 Task: Search one way flight ticket for 3 adults, 3 children in business from Culebra: Benjamin Rivera Noriega Airport to Springfield: Abraham Lincoln Capital Airport on 5-2-2023. Choice of flights is Singapure airlines. Number of bags: 1 checked bag. Price is upto 74000. Outbound departure time preference is 0:00.
Action: Mouse moved to (238, 363)
Screenshot: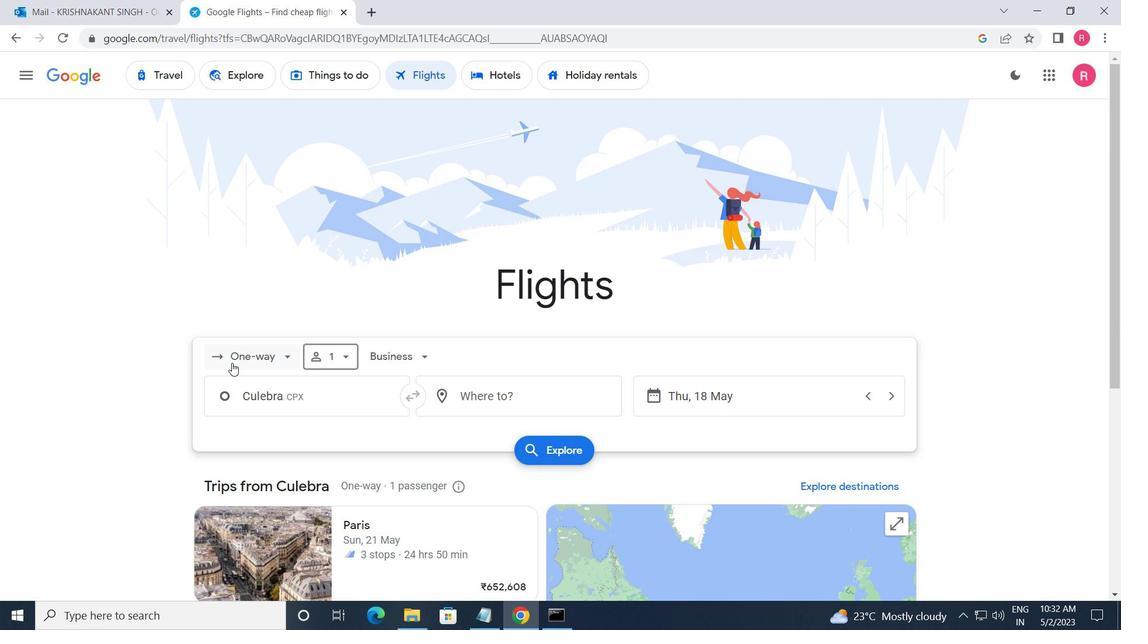 
Action: Mouse pressed left at (238, 363)
Screenshot: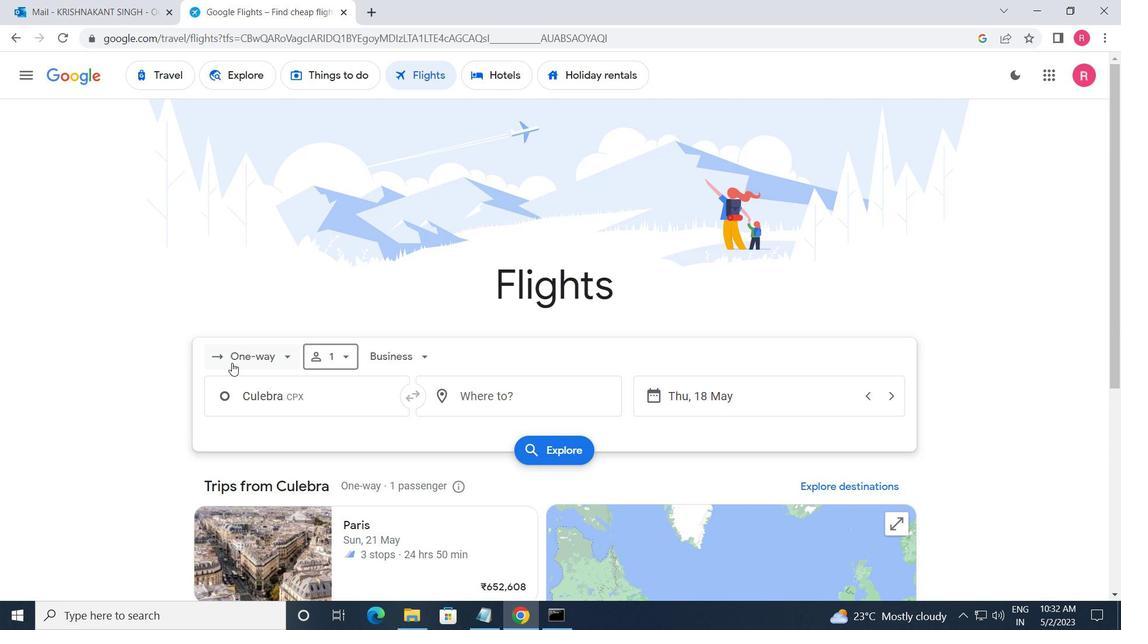 
Action: Mouse moved to (276, 435)
Screenshot: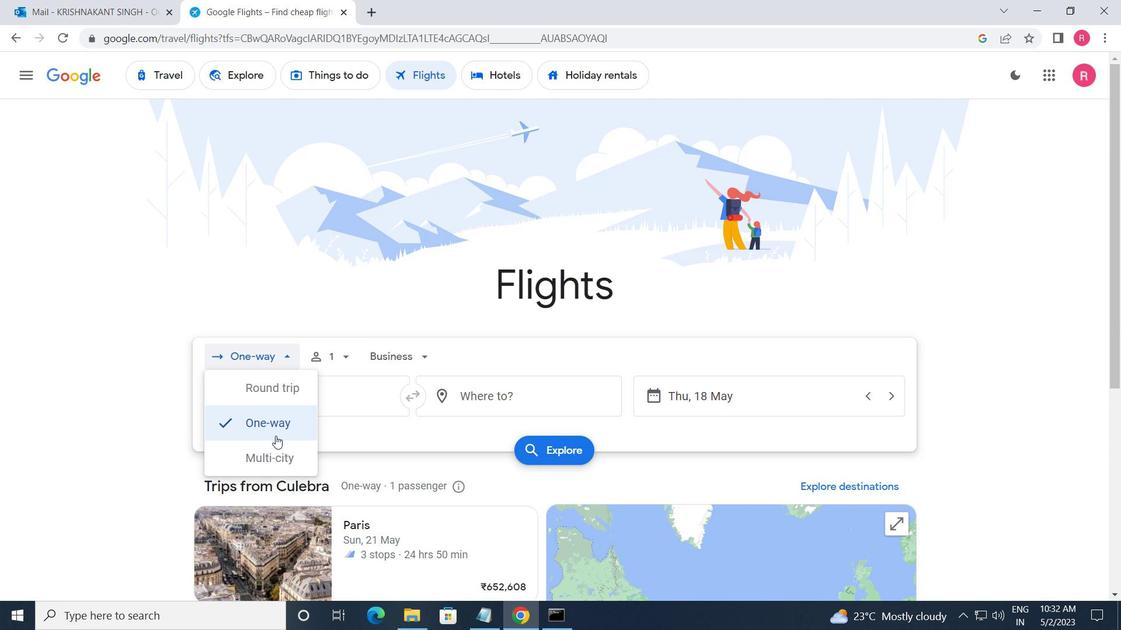 
Action: Mouse pressed left at (276, 435)
Screenshot: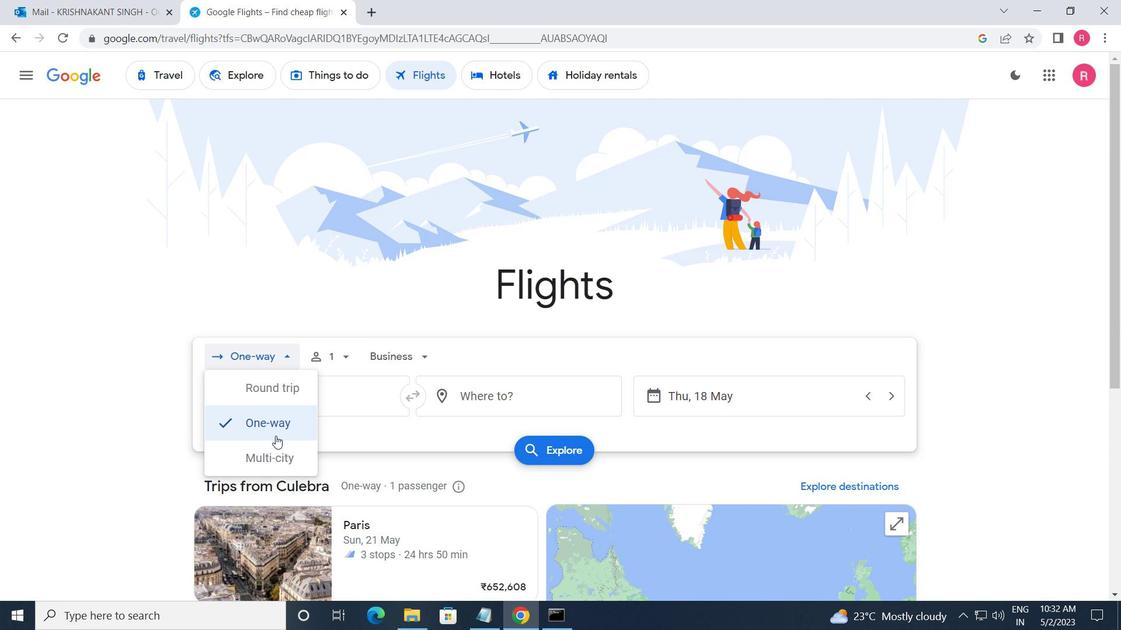 
Action: Mouse moved to (331, 370)
Screenshot: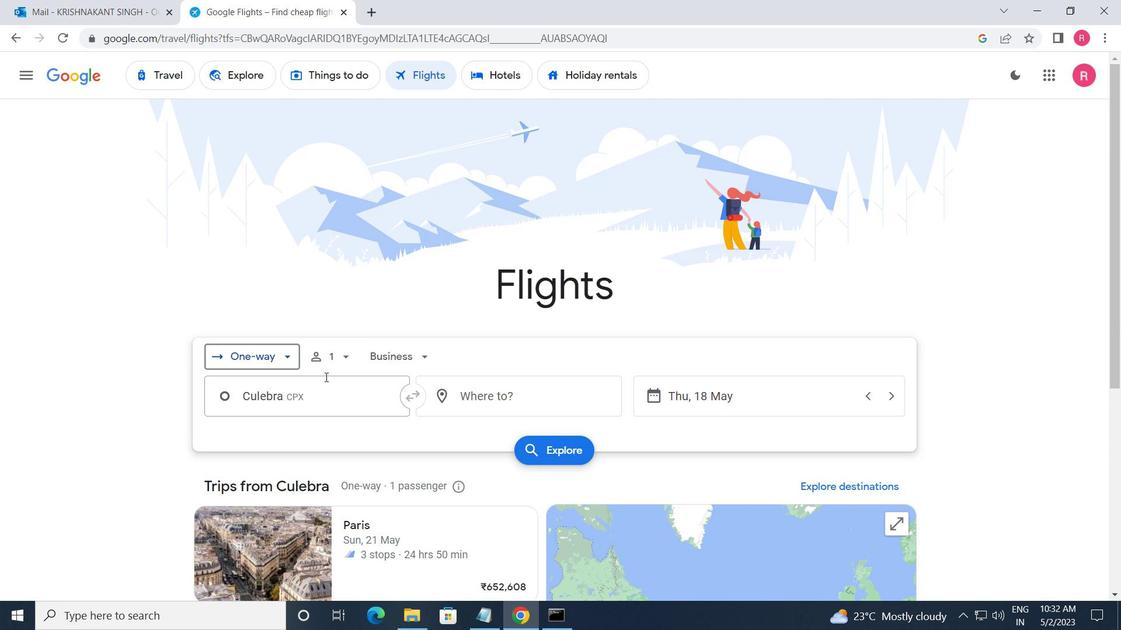 
Action: Mouse pressed left at (331, 370)
Screenshot: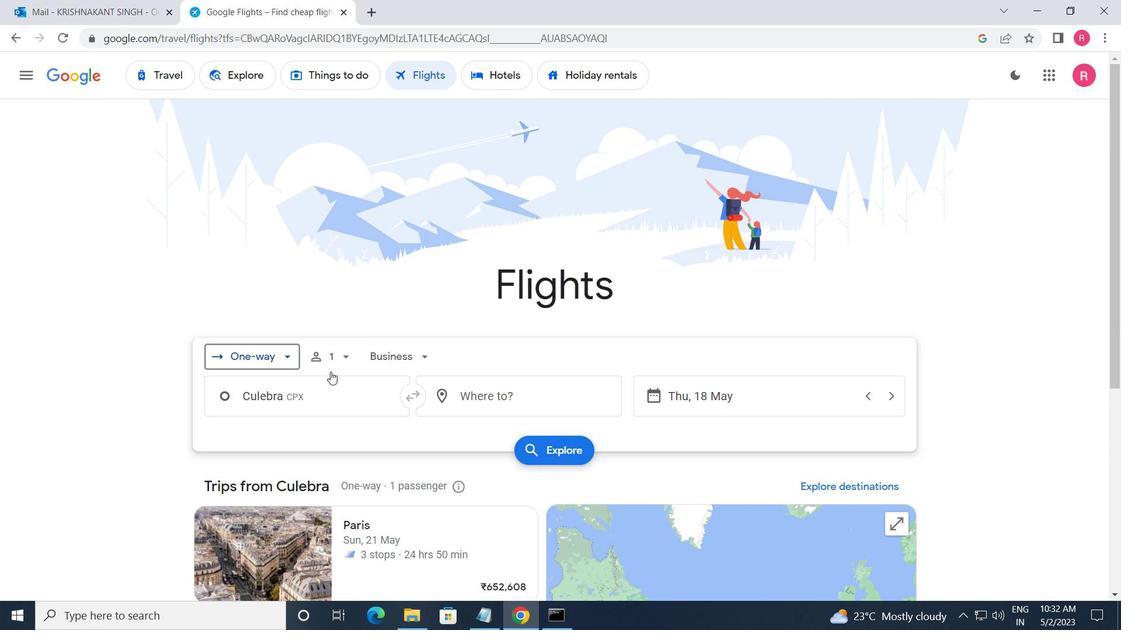 
Action: Mouse moved to (449, 398)
Screenshot: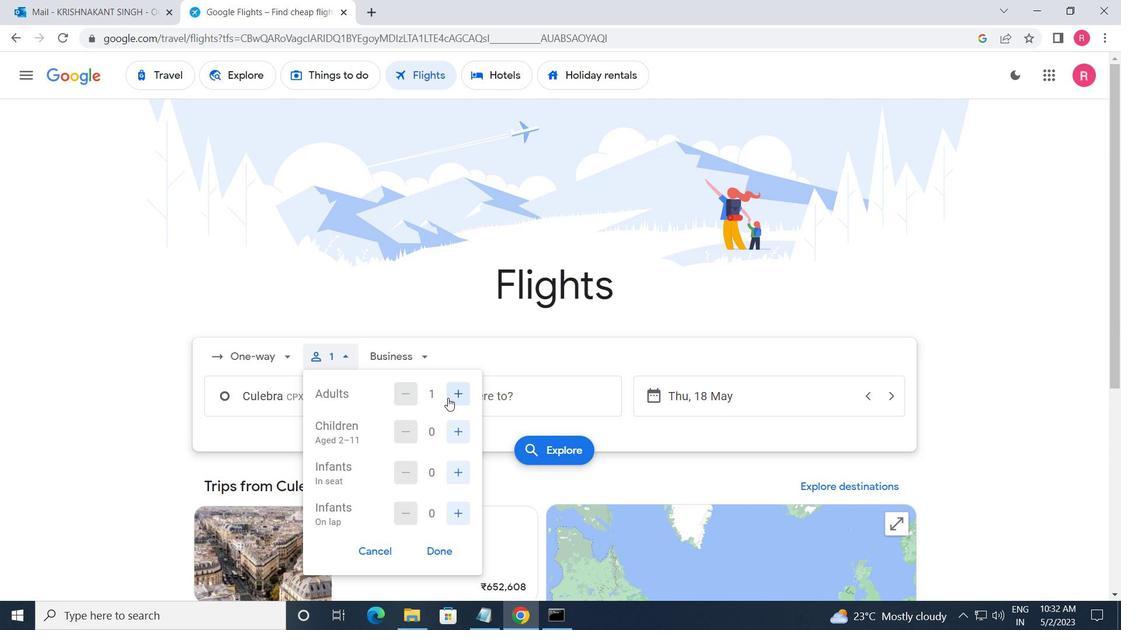 
Action: Mouse pressed left at (449, 398)
Screenshot: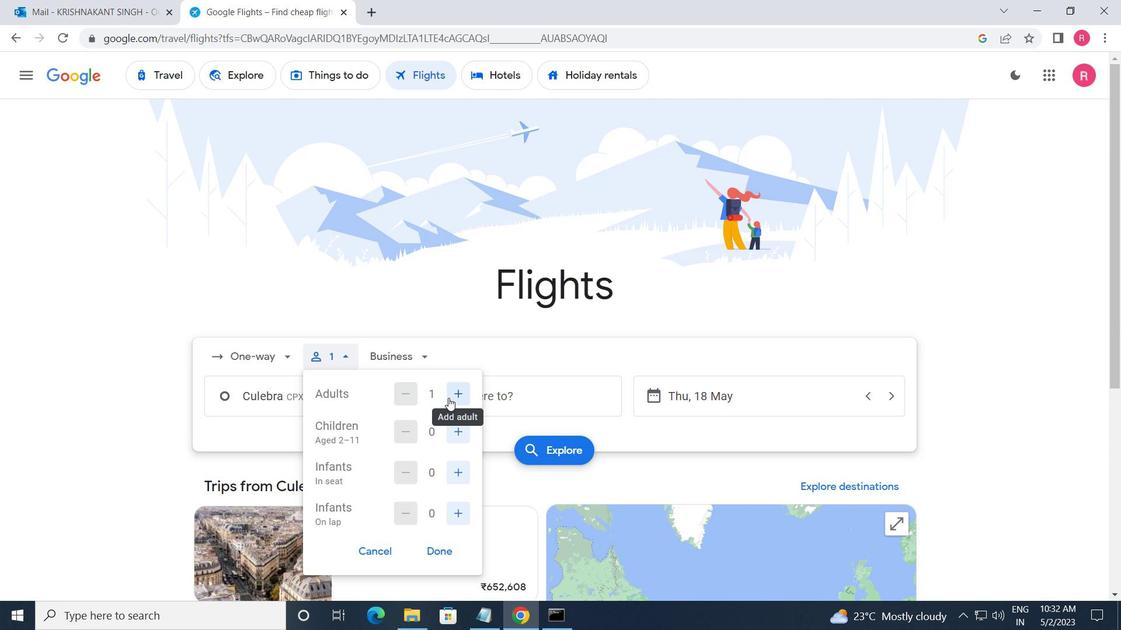 
Action: Mouse pressed left at (449, 398)
Screenshot: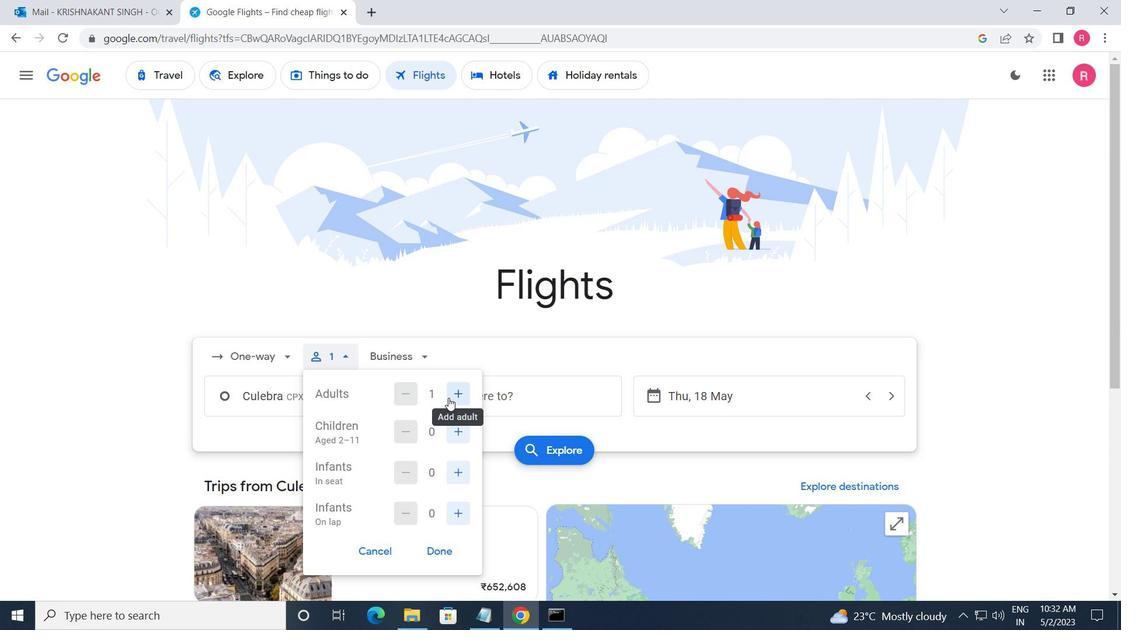 
Action: Mouse pressed left at (449, 398)
Screenshot: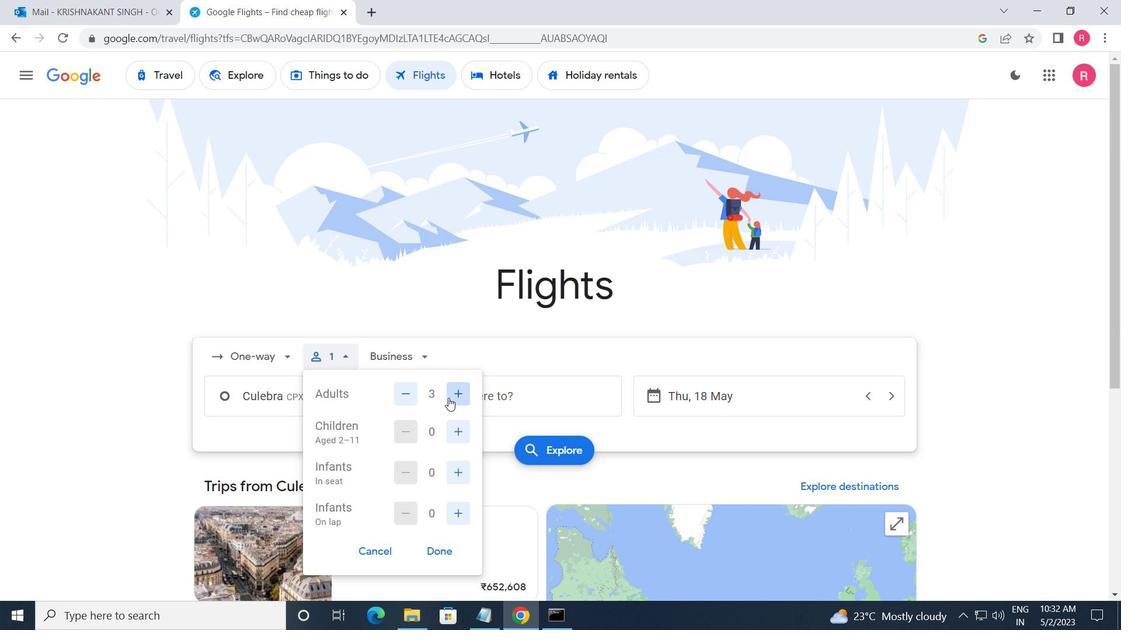 
Action: Mouse moved to (398, 390)
Screenshot: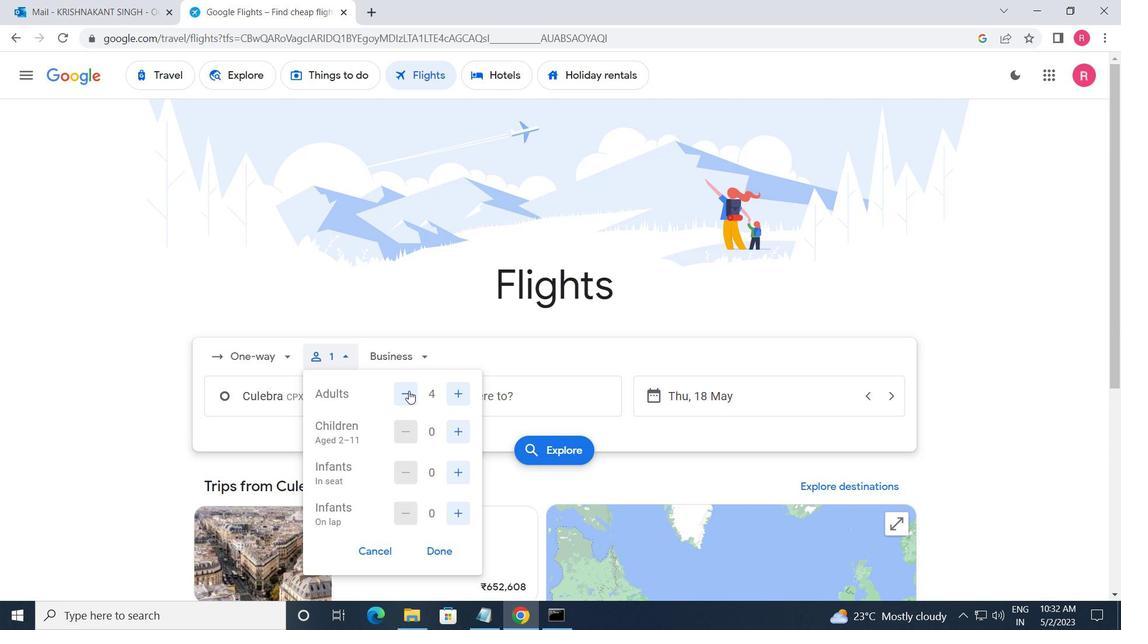 
Action: Mouse pressed left at (398, 390)
Screenshot: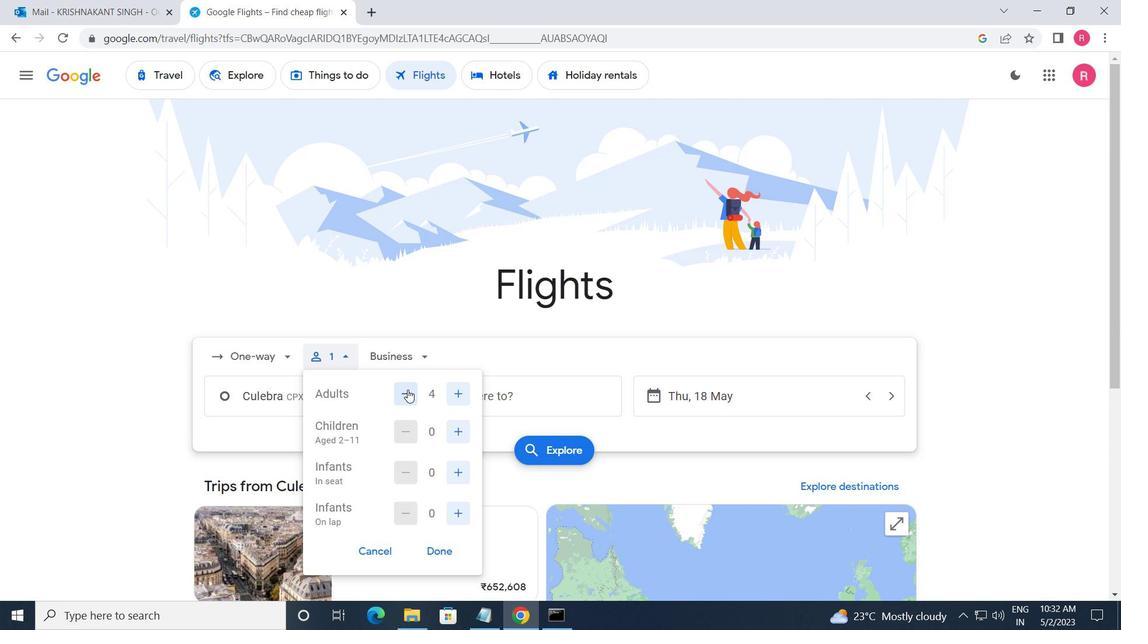 
Action: Mouse moved to (458, 437)
Screenshot: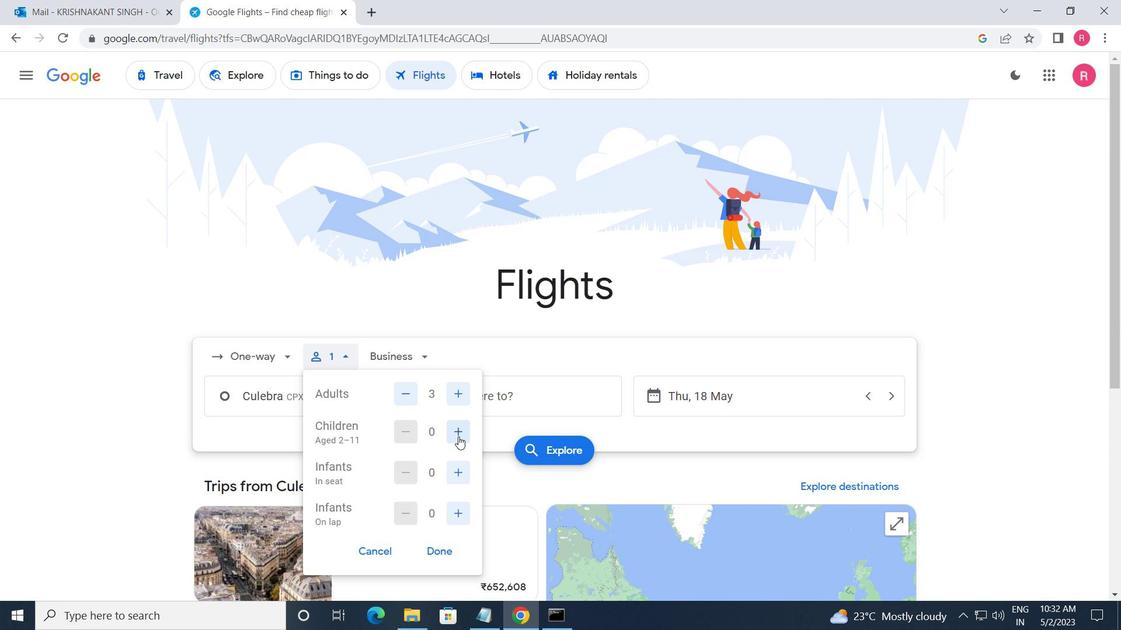 
Action: Mouse pressed left at (458, 437)
Screenshot: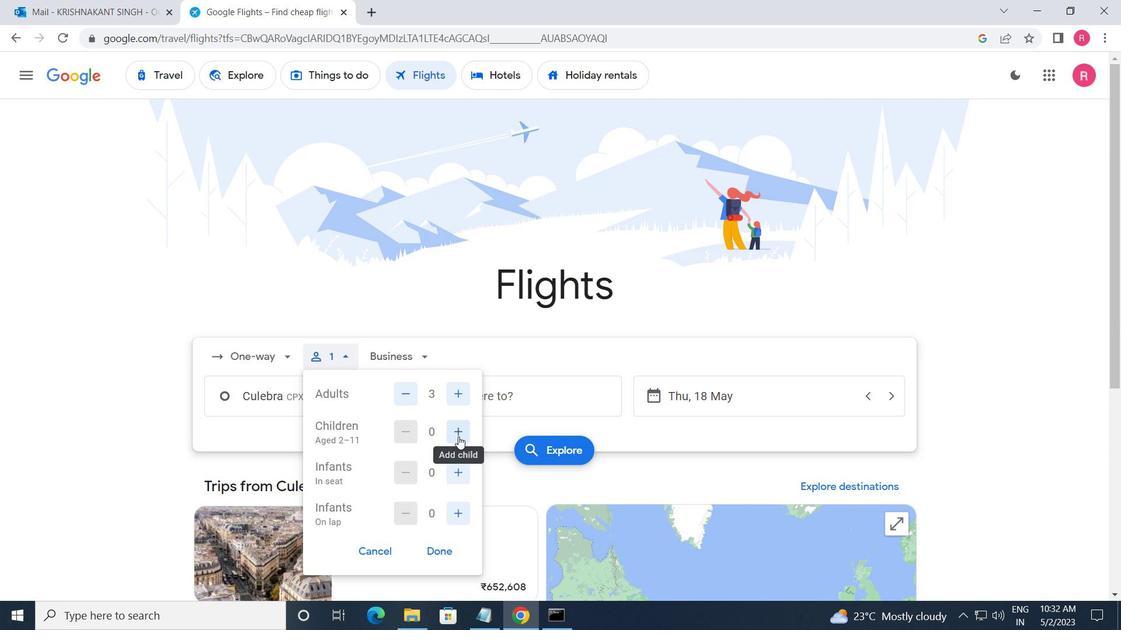 
Action: Mouse pressed left at (458, 437)
Screenshot: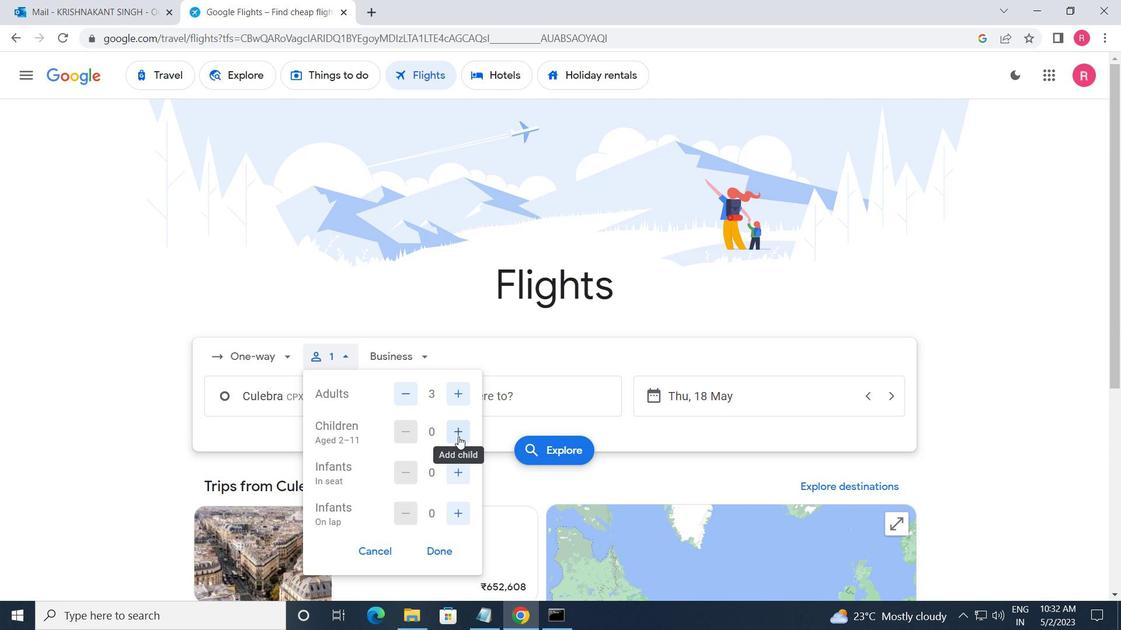 
Action: Mouse moved to (459, 437)
Screenshot: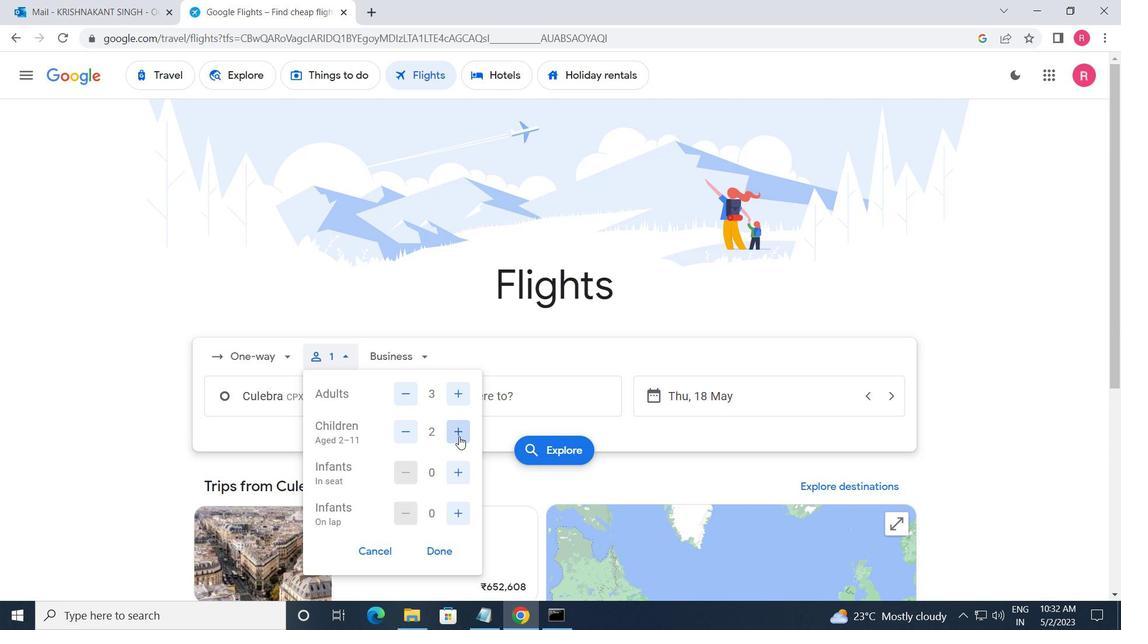 
Action: Mouse pressed left at (459, 437)
Screenshot: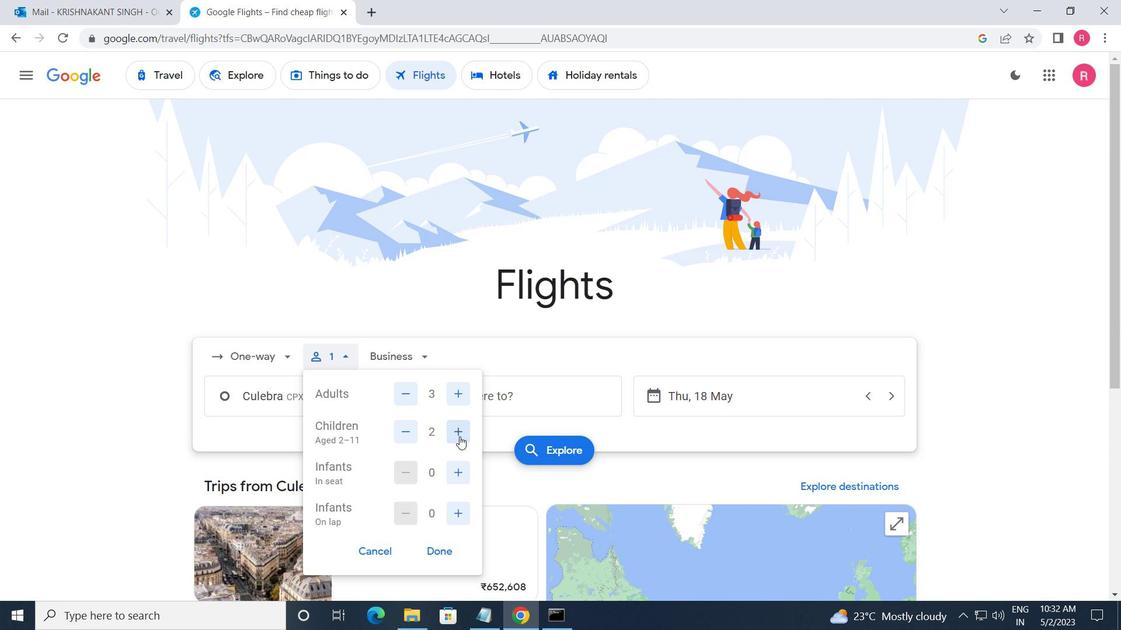 
Action: Mouse moved to (458, 547)
Screenshot: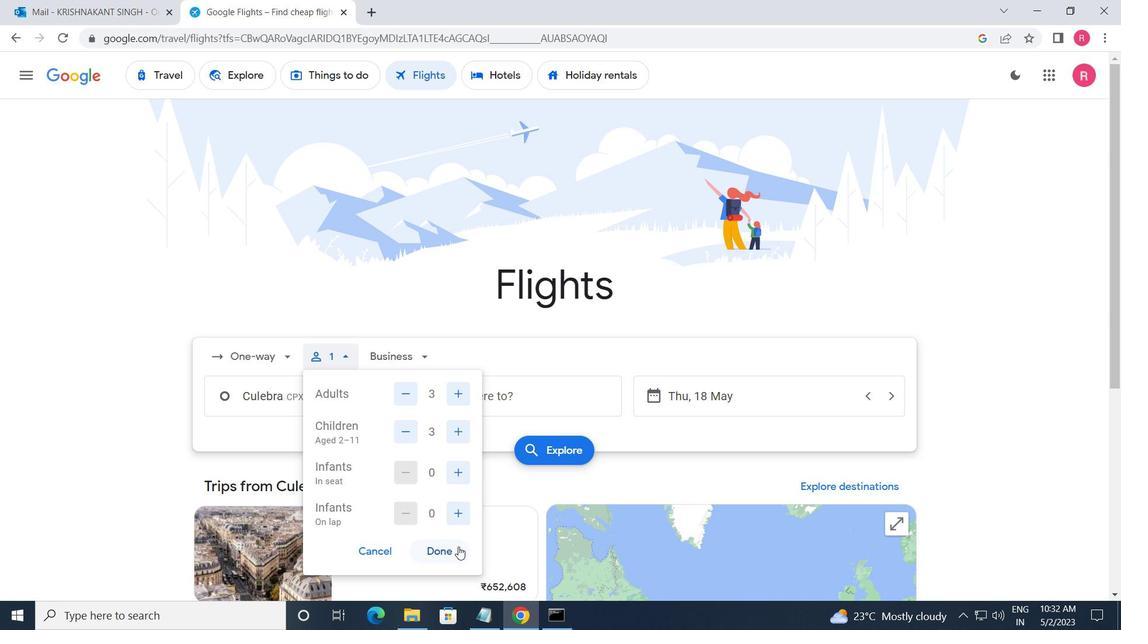 
Action: Mouse pressed left at (458, 547)
Screenshot: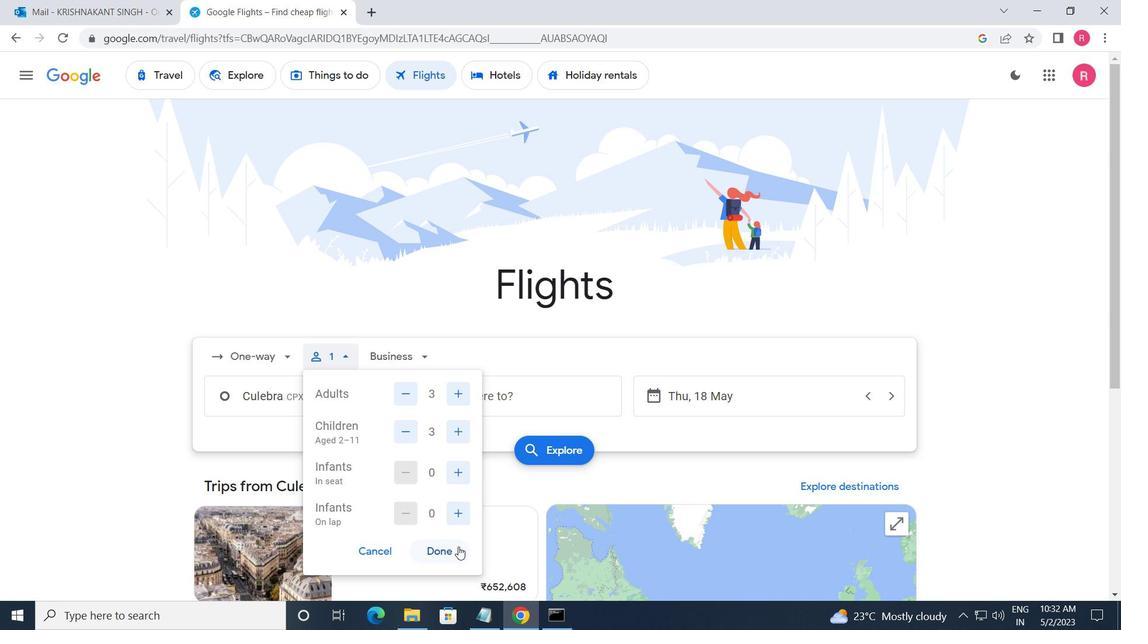 
Action: Mouse moved to (405, 361)
Screenshot: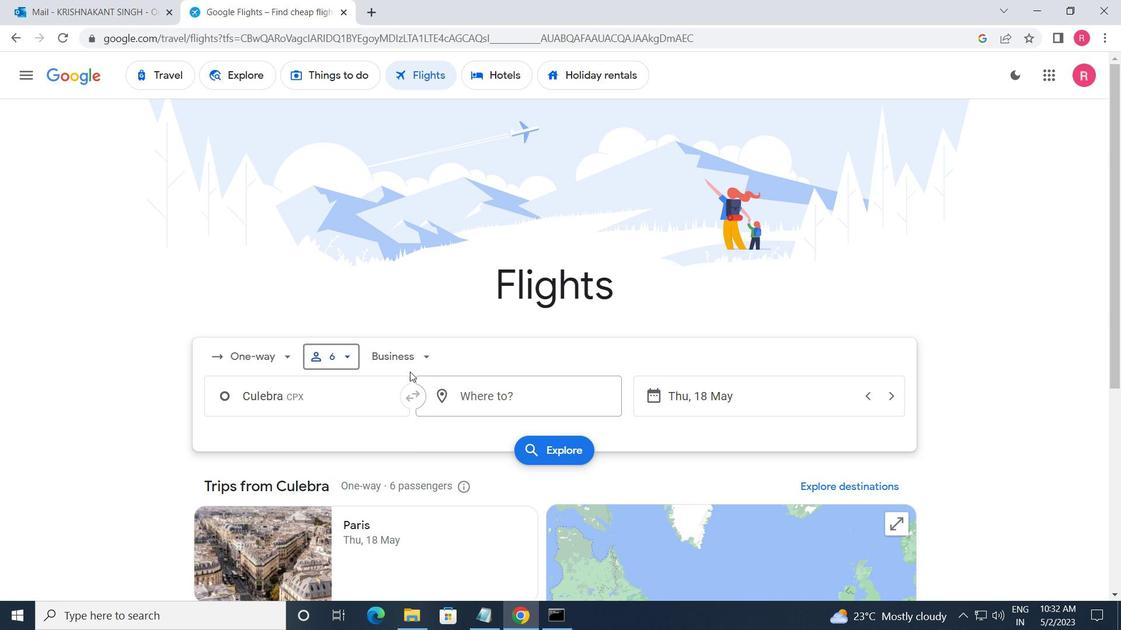 
Action: Mouse pressed left at (405, 361)
Screenshot: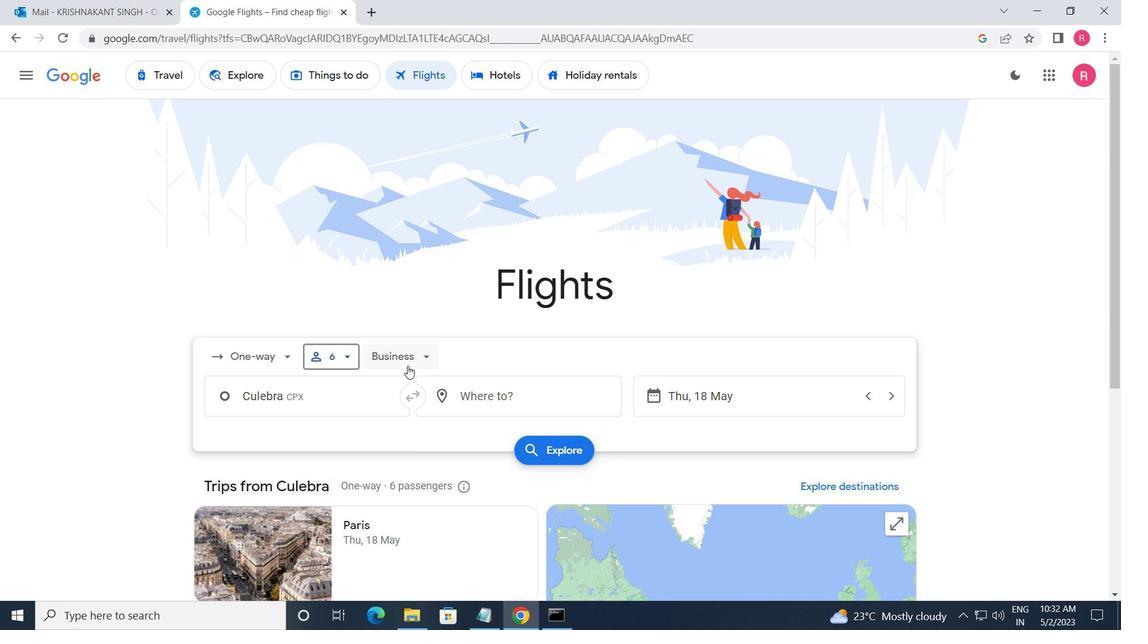 
Action: Mouse moved to (421, 454)
Screenshot: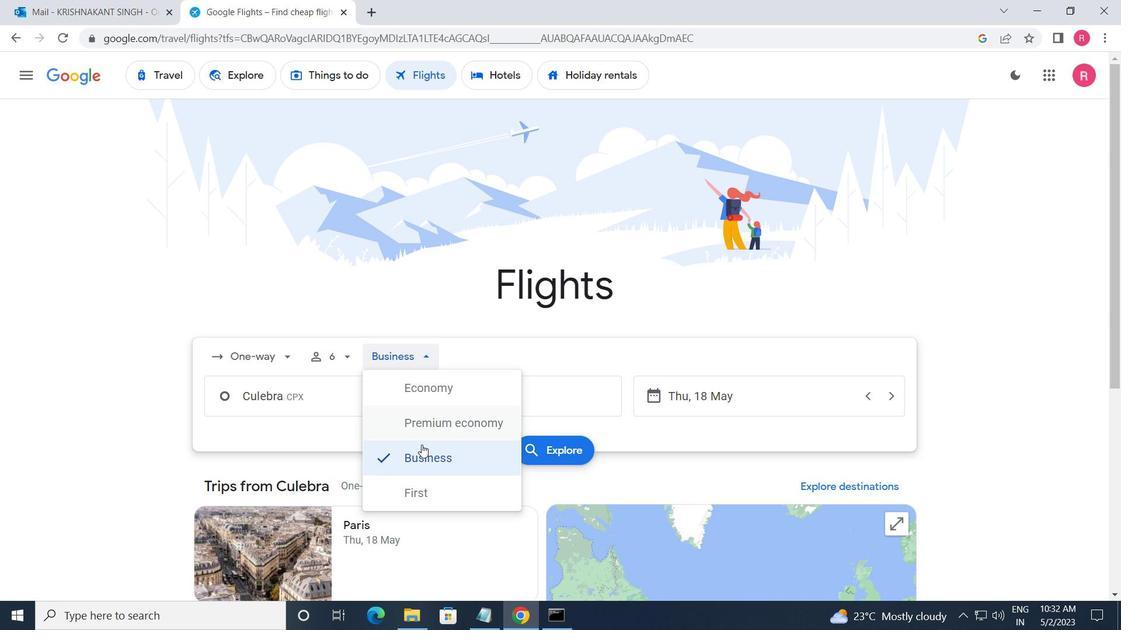 
Action: Mouse pressed left at (421, 454)
Screenshot: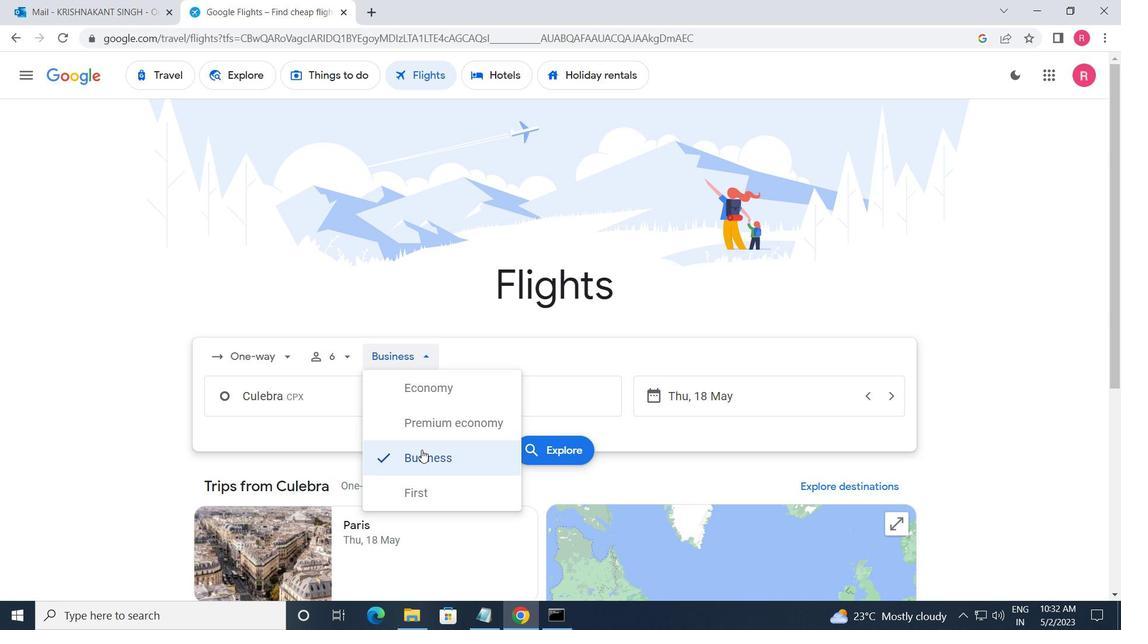 
Action: Mouse moved to (346, 414)
Screenshot: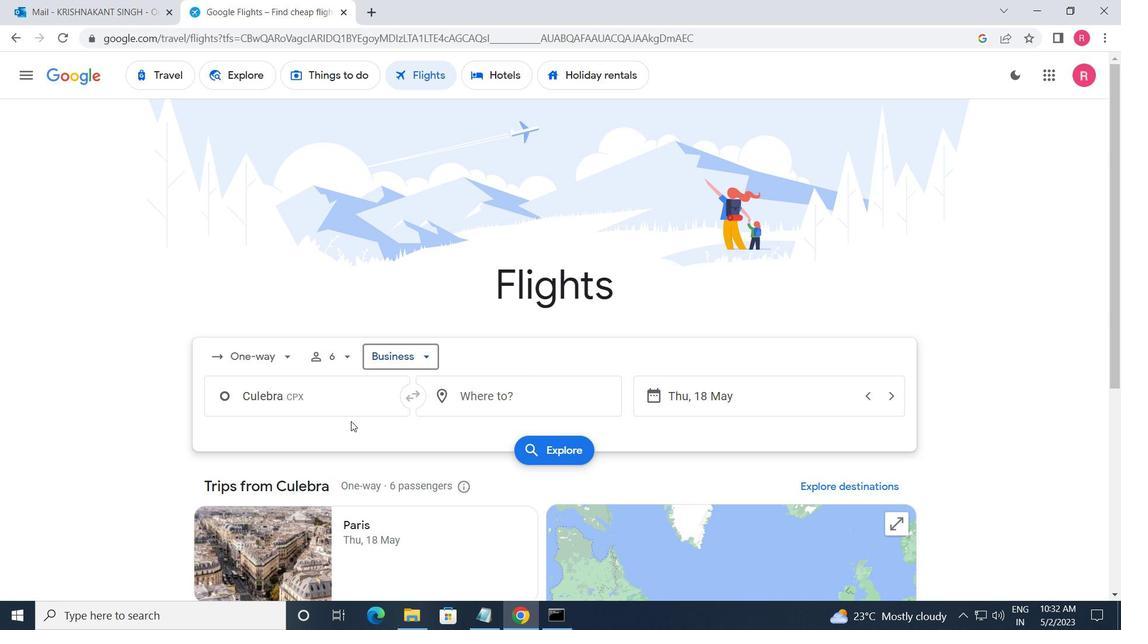
Action: Mouse pressed left at (346, 414)
Screenshot: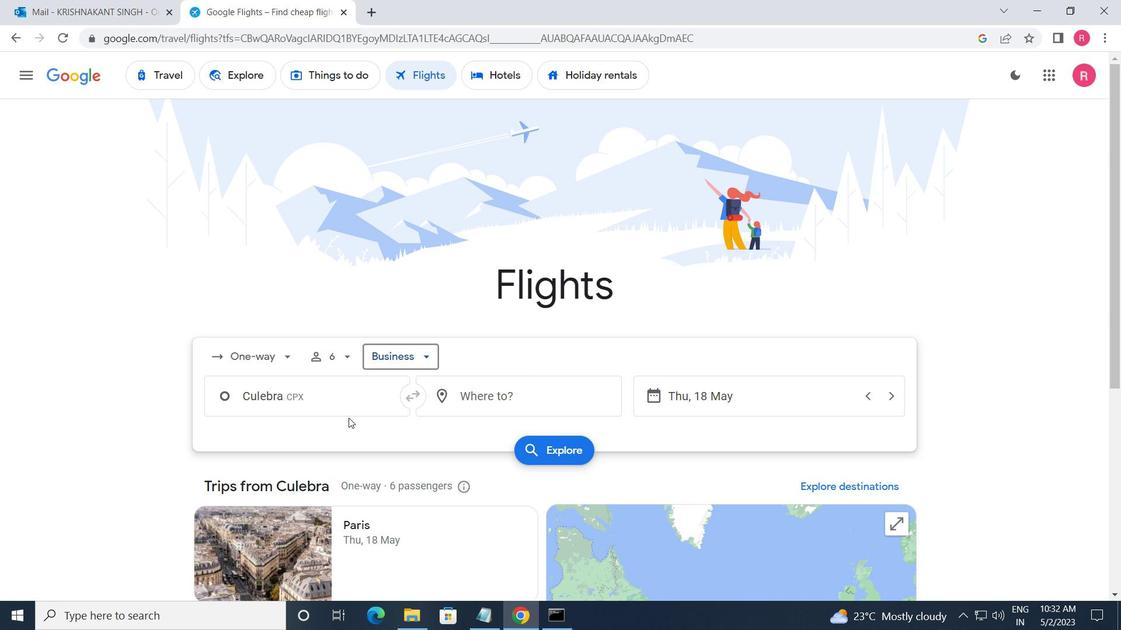 
Action: Mouse moved to (93, 245)
Screenshot: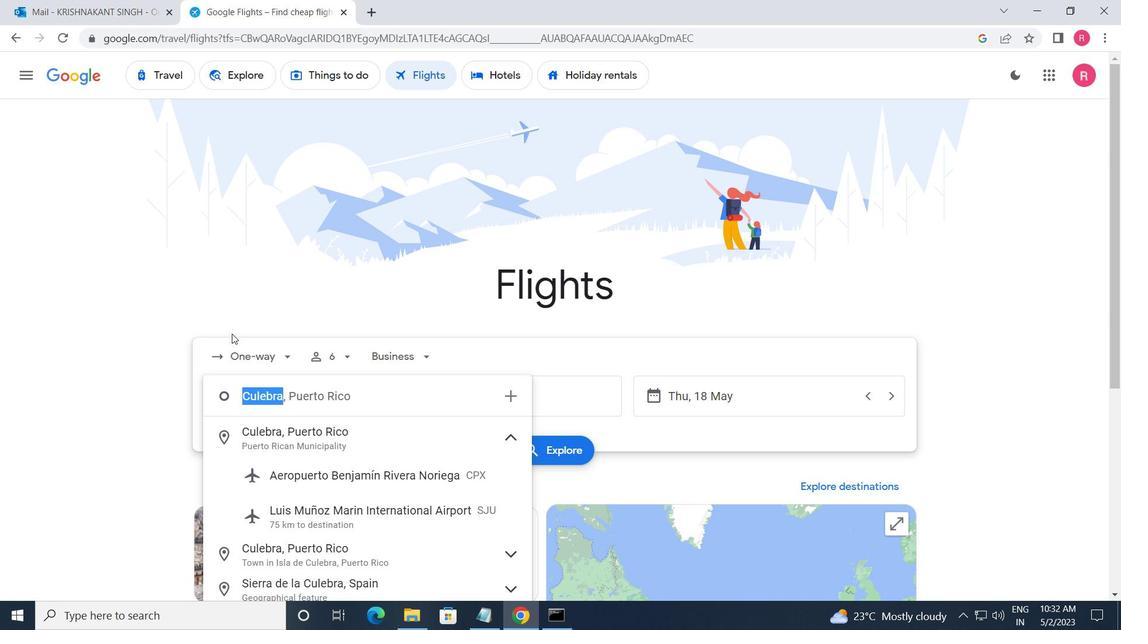 
Action: Key pressed <Key.shift>BENJAMIN<Key.space><Key.shift_r><Key.shift_r><Key.shift_r><Key.shift_r><Key.shift_r><Key.shift_r><Key.shift_r><Key.shift_r>N
Screenshot: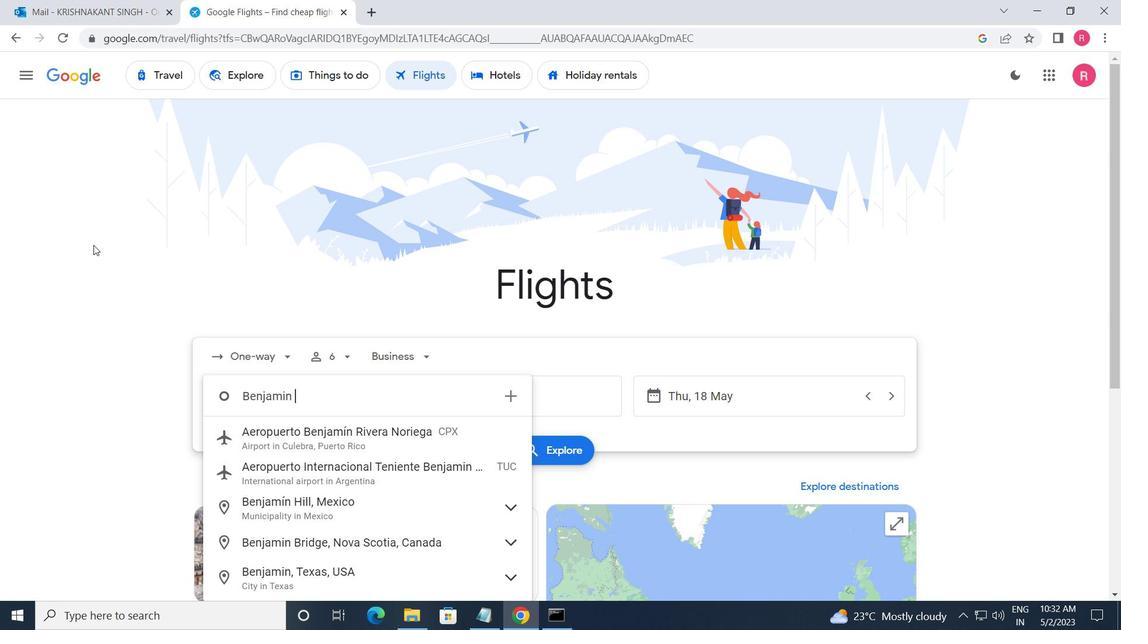 
Action: Mouse moved to (322, 442)
Screenshot: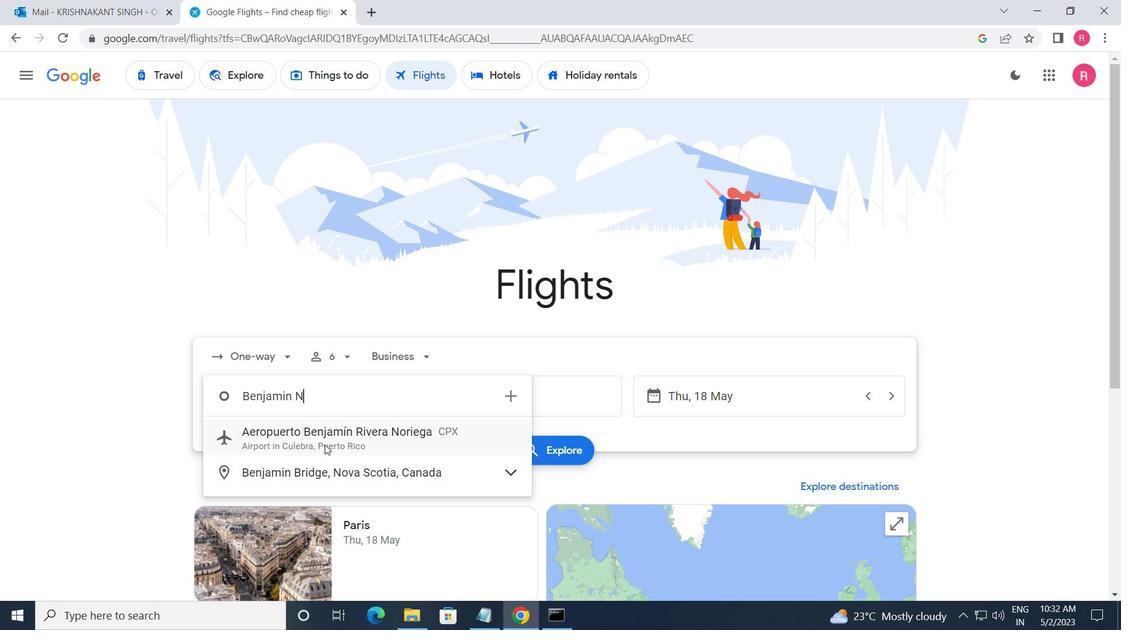 
Action: Mouse pressed left at (322, 442)
Screenshot: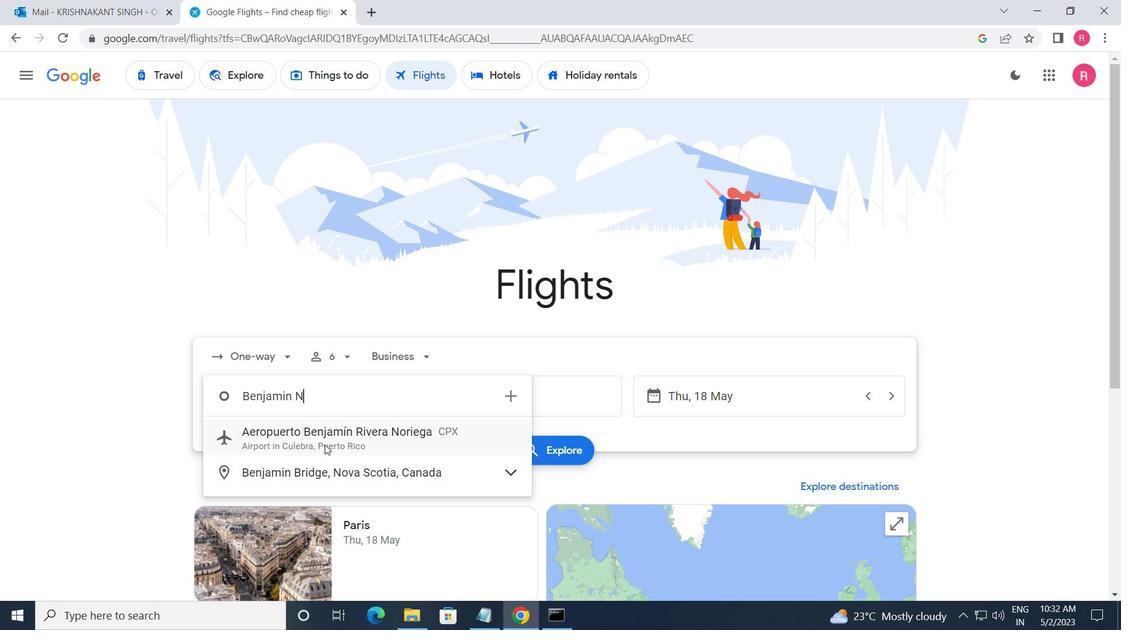 
Action: Mouse moved to (521, 398)
Screenshot: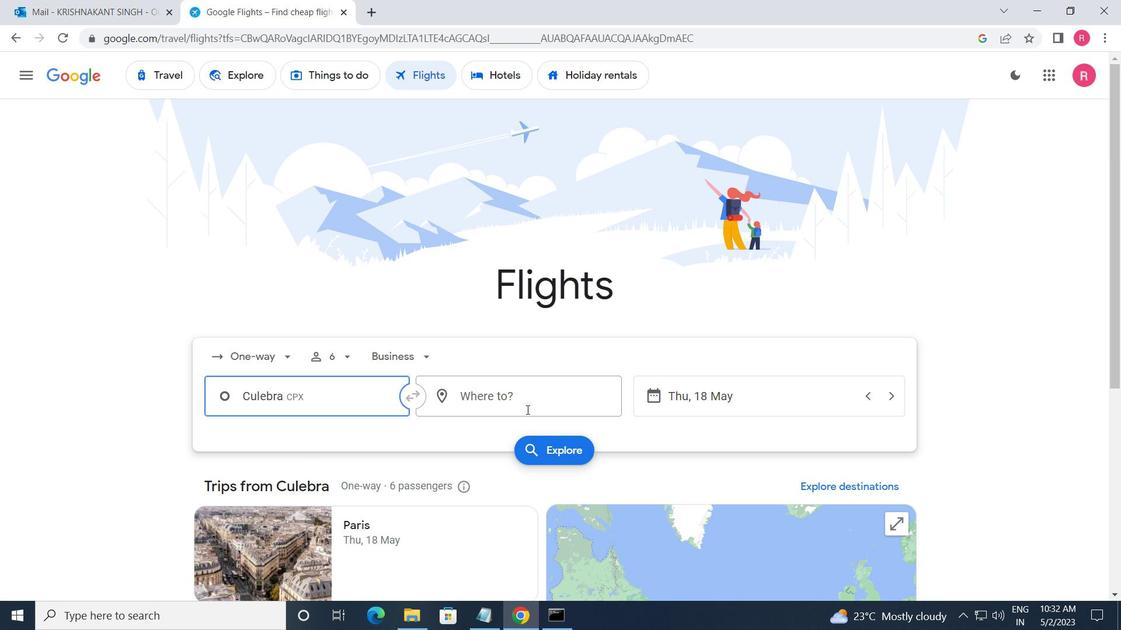 
Action: Mouse pressed left at (521, 398)
Screenshot: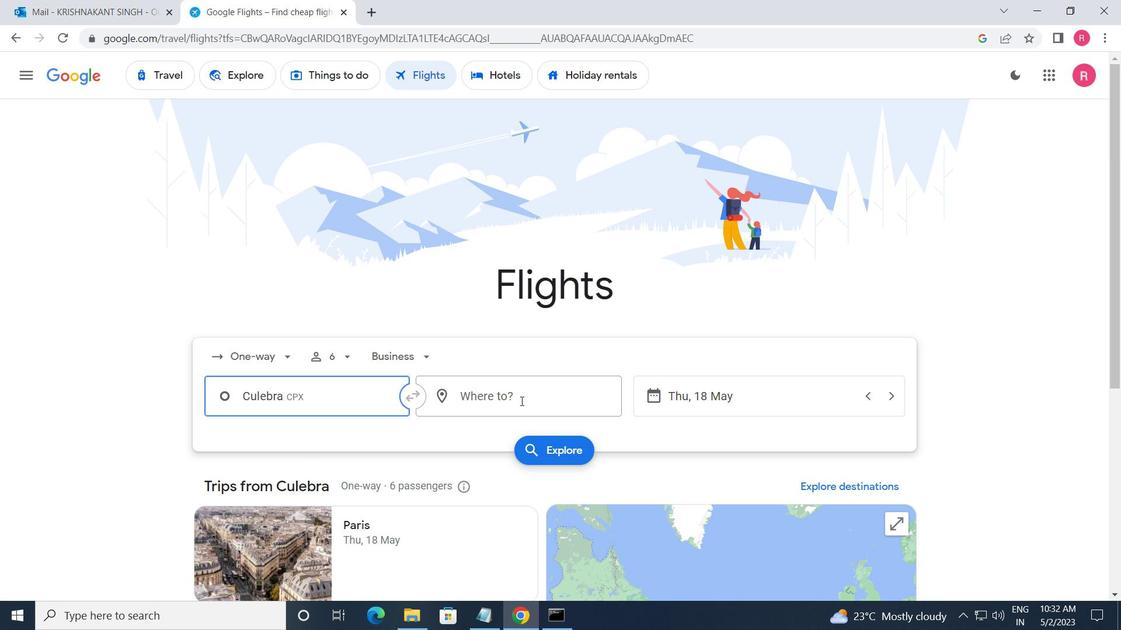 
Action: Mouse moved to (564, 466)
Screenshot: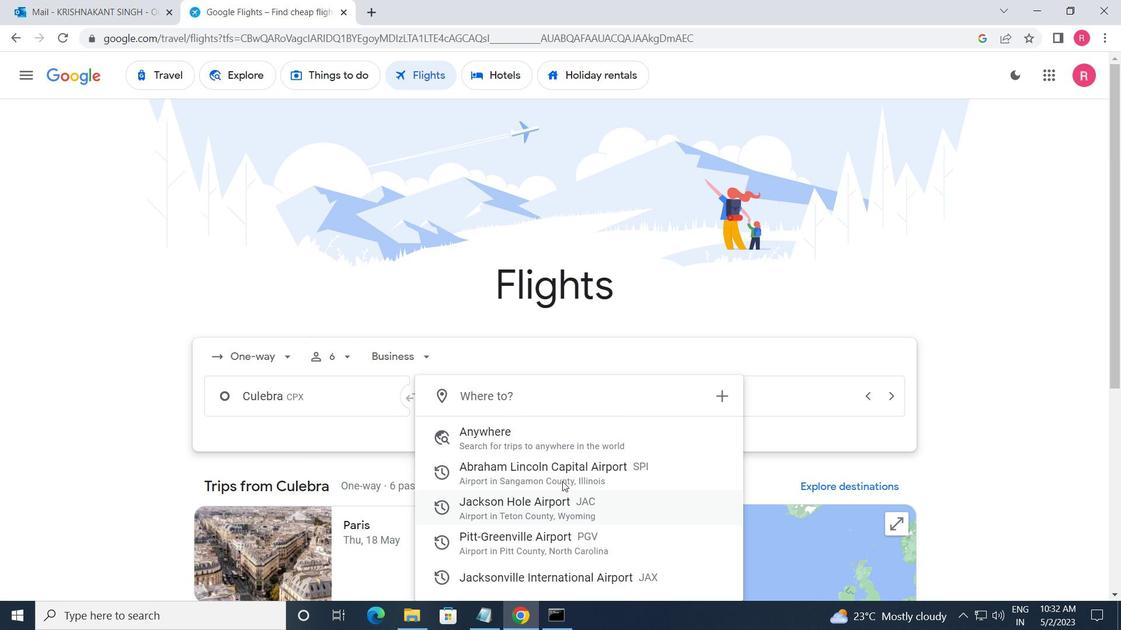 
Action: Mouse pressed left at (564, 466)
Screenshot: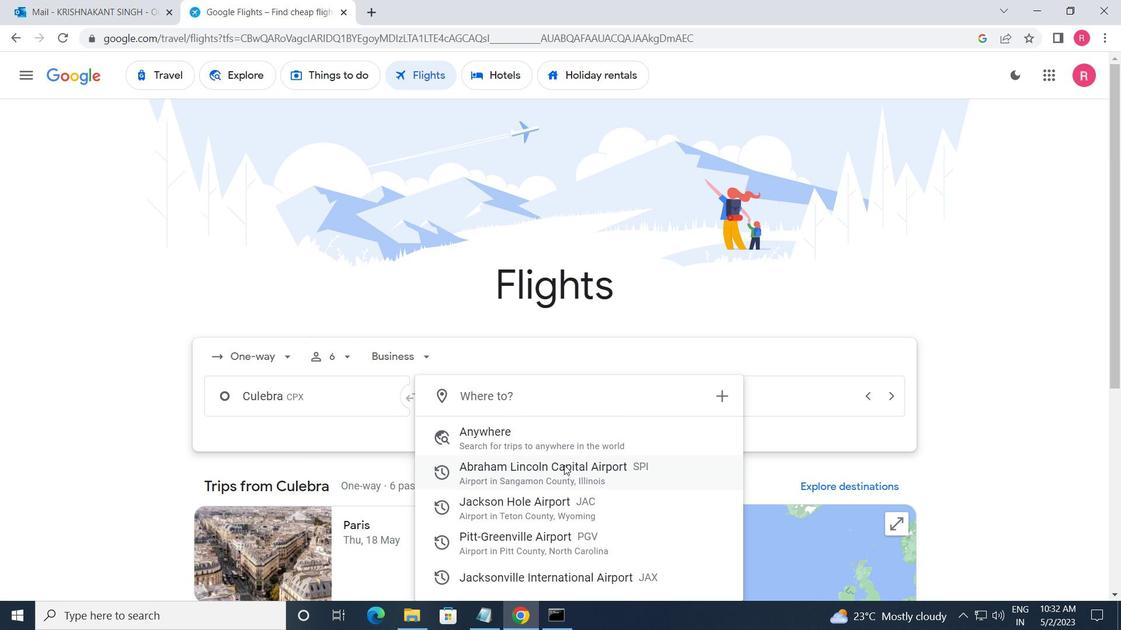 
Action: Mouse moved to (738, 397)
Screenshot: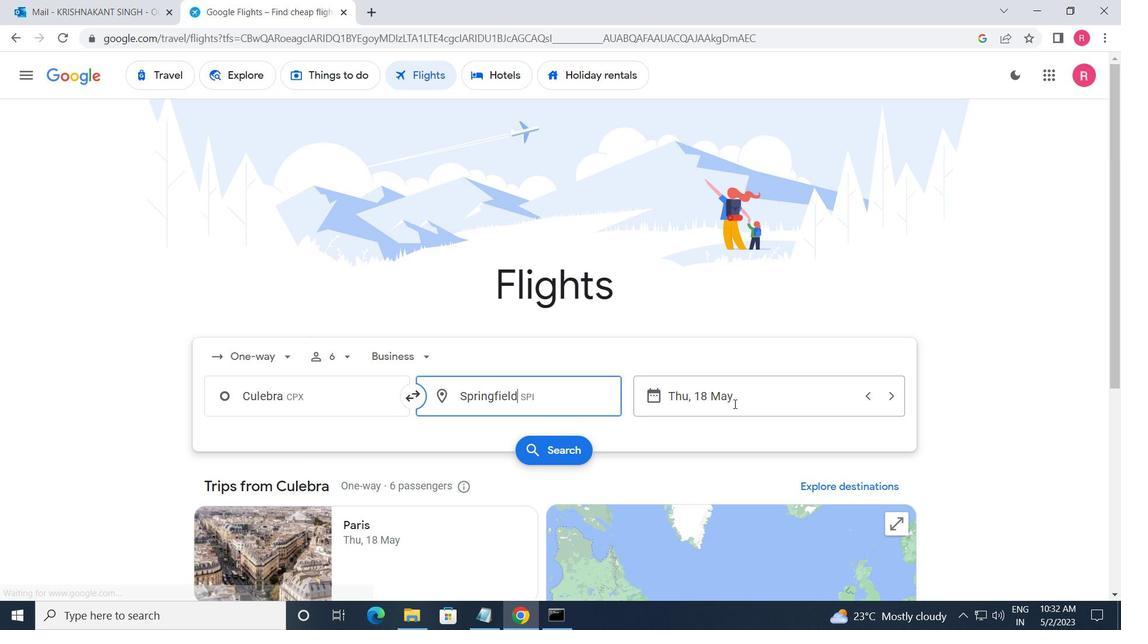 
Action: Mouse pressed left at (738, 397)
Screenshot: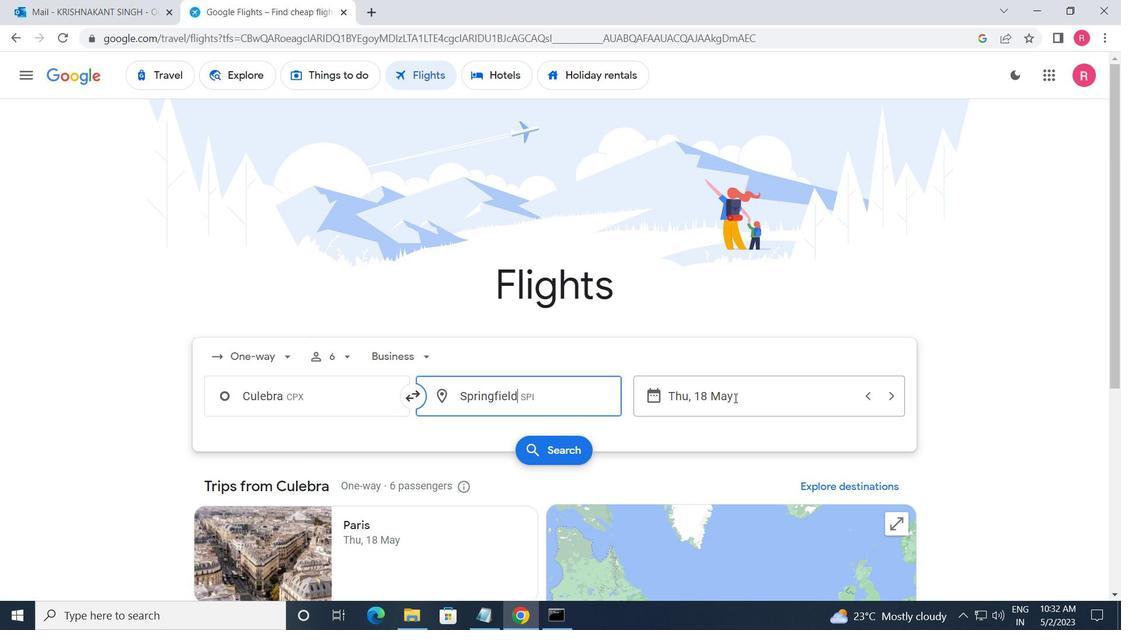 
Action: Mouse moved to (454, 331)
Screenshot: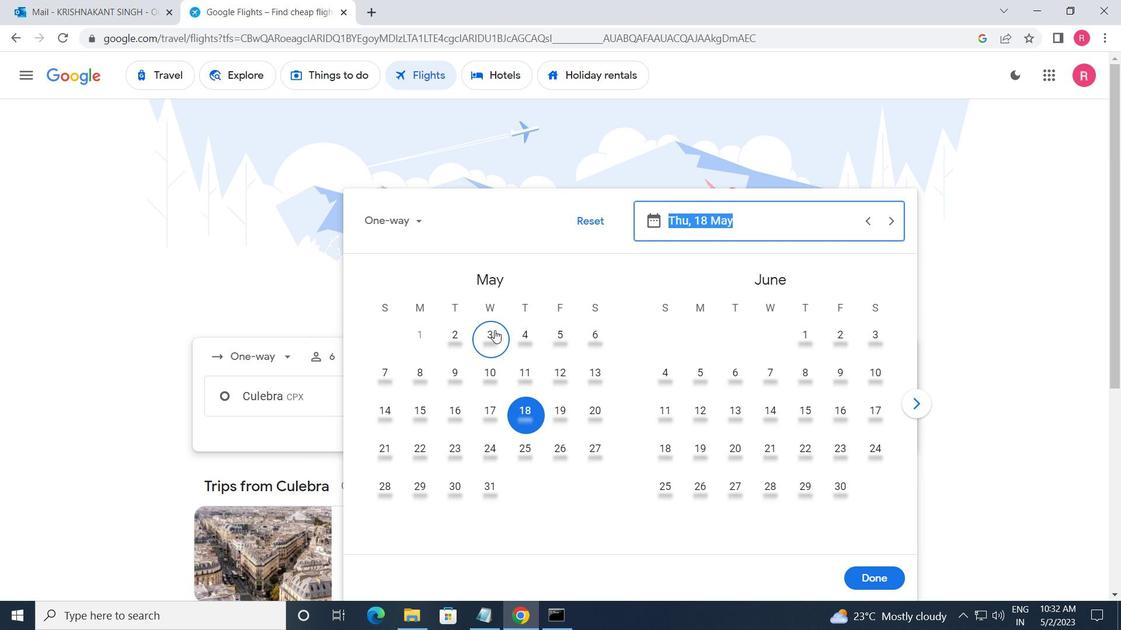 
Action: Mouse pressed left at (454, 331)
Screenshot: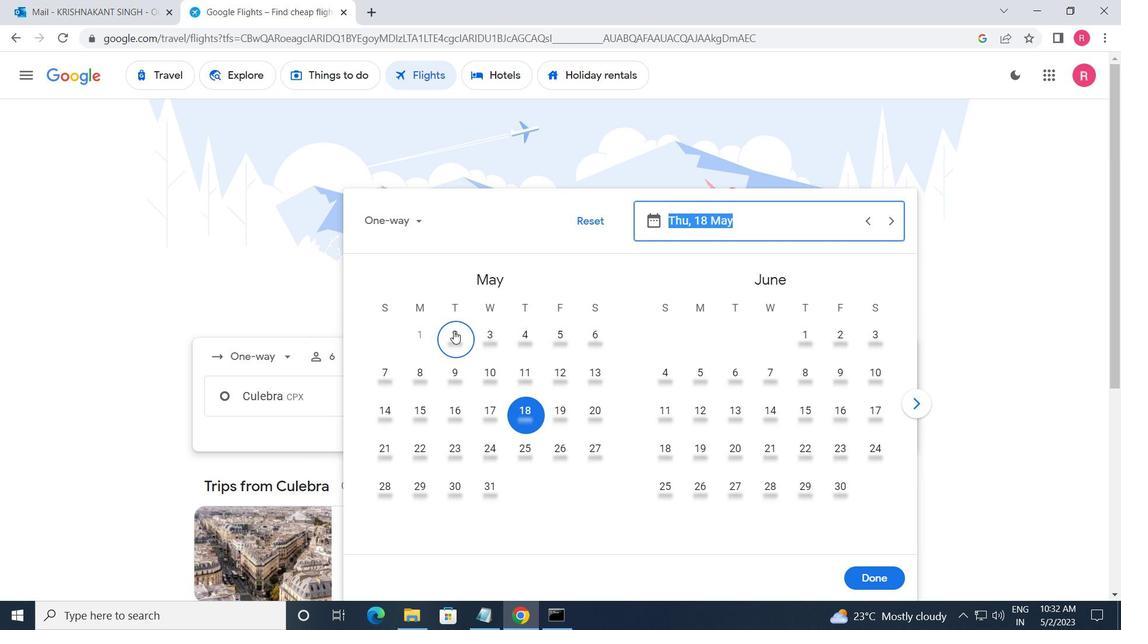 
Action: Mouse moved to (864, 574)
Screenshot: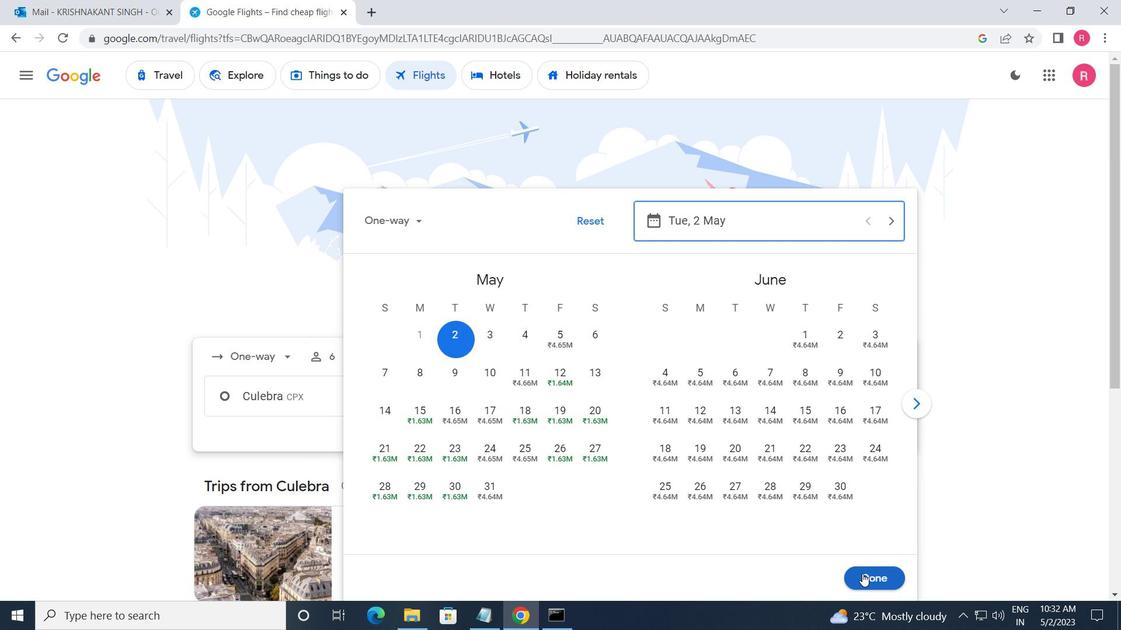 
Action: Mouse pressed left at (864, 574)
Screenshot: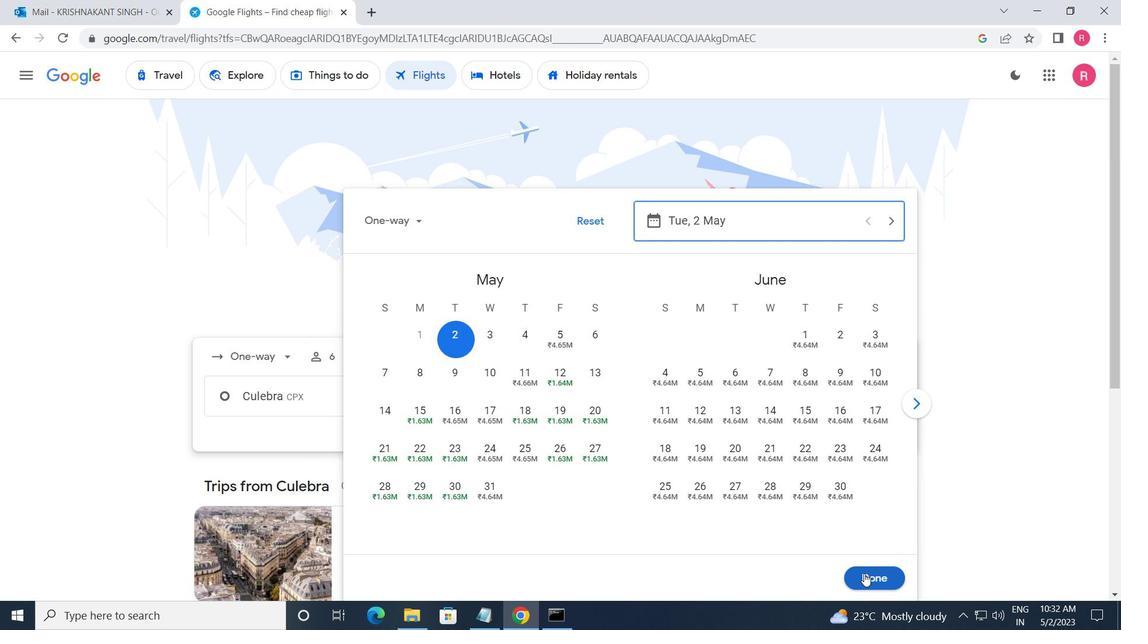 
Action: Mouse moved to (572, 459)
Screenshot: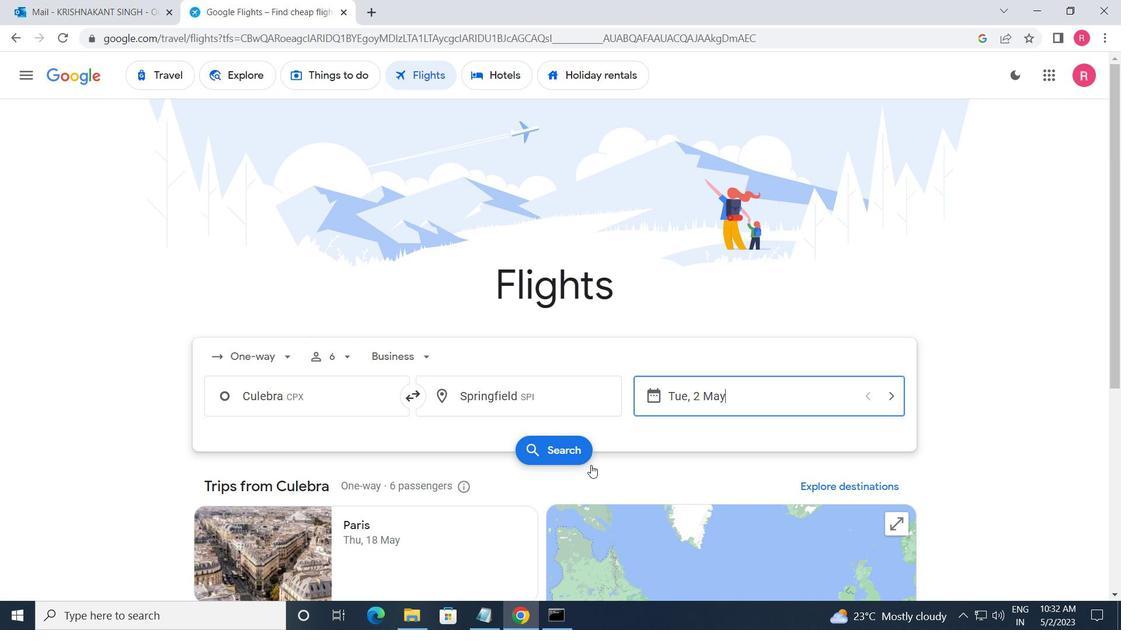 
Action: Mouse pressed left at (572, 459)
Screenshot: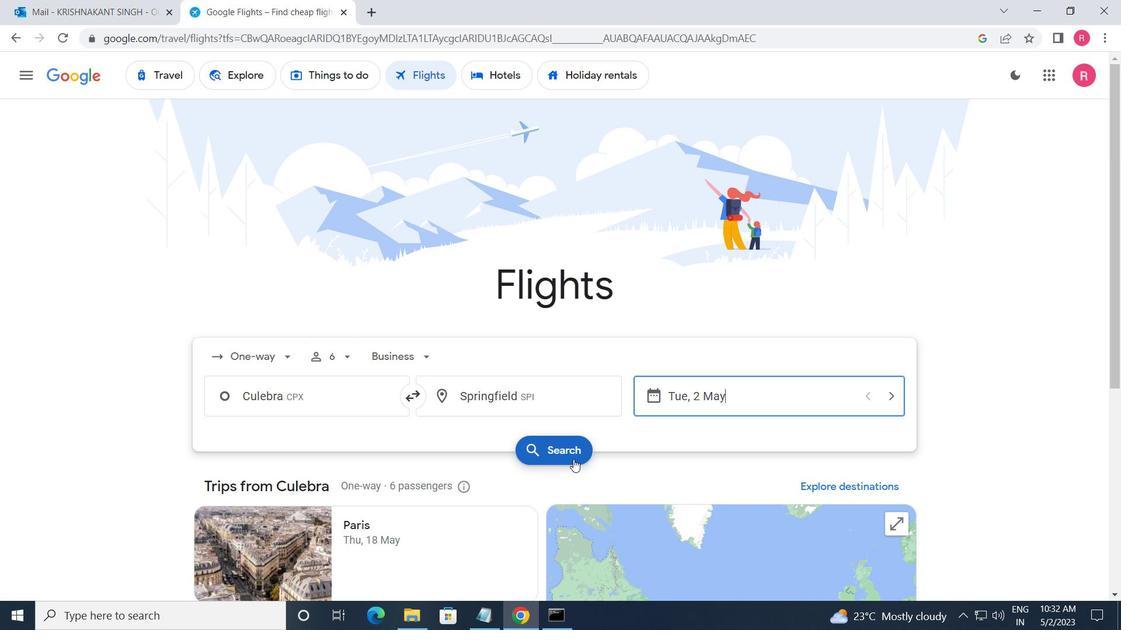 
Action: Mouse moved to (233, 208)
Screenshot: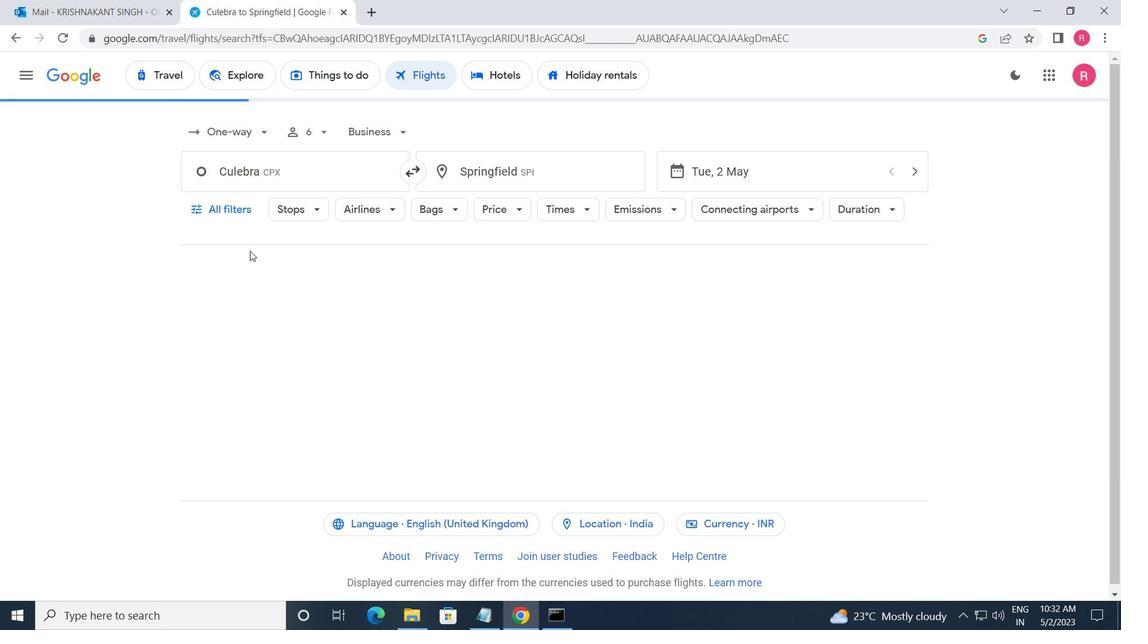 
Action: Mouse pressed left at (233, 208)
Screenshot: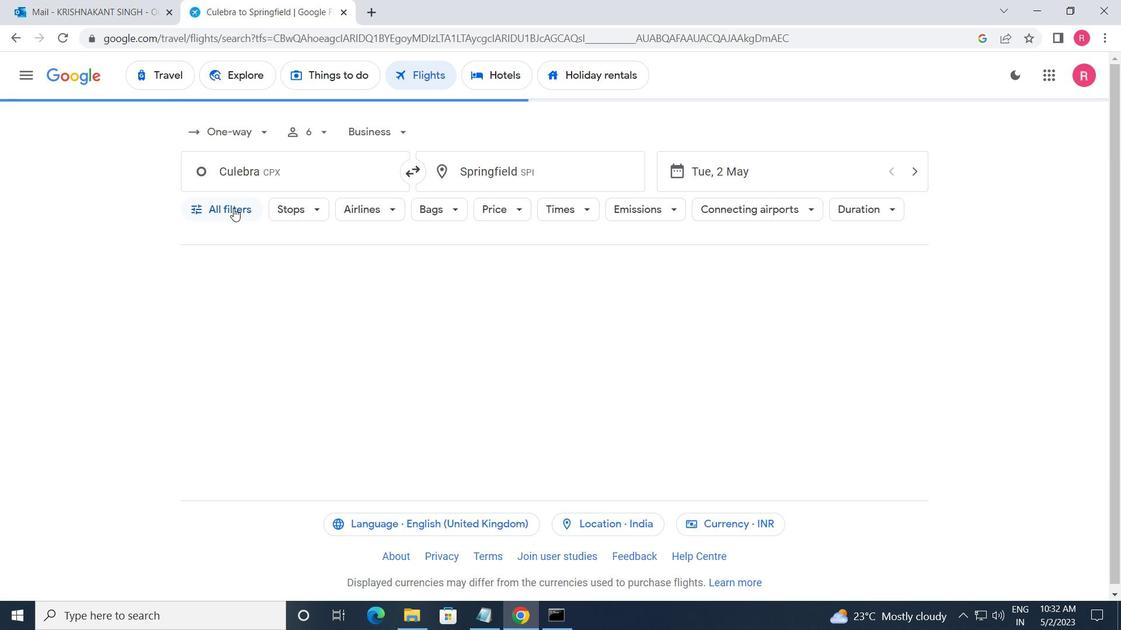 
Action: Mouse moved to (295, 440)
Screenshot: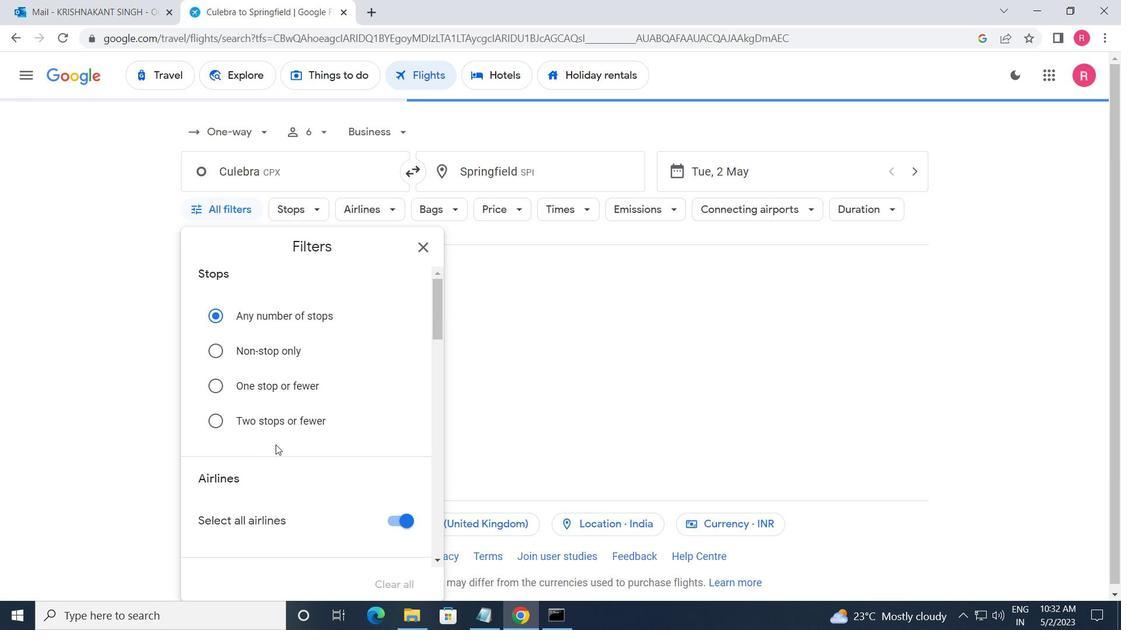 
Action: Mouse scrolled (295, 439) with delta (0, 0)
Screenshot: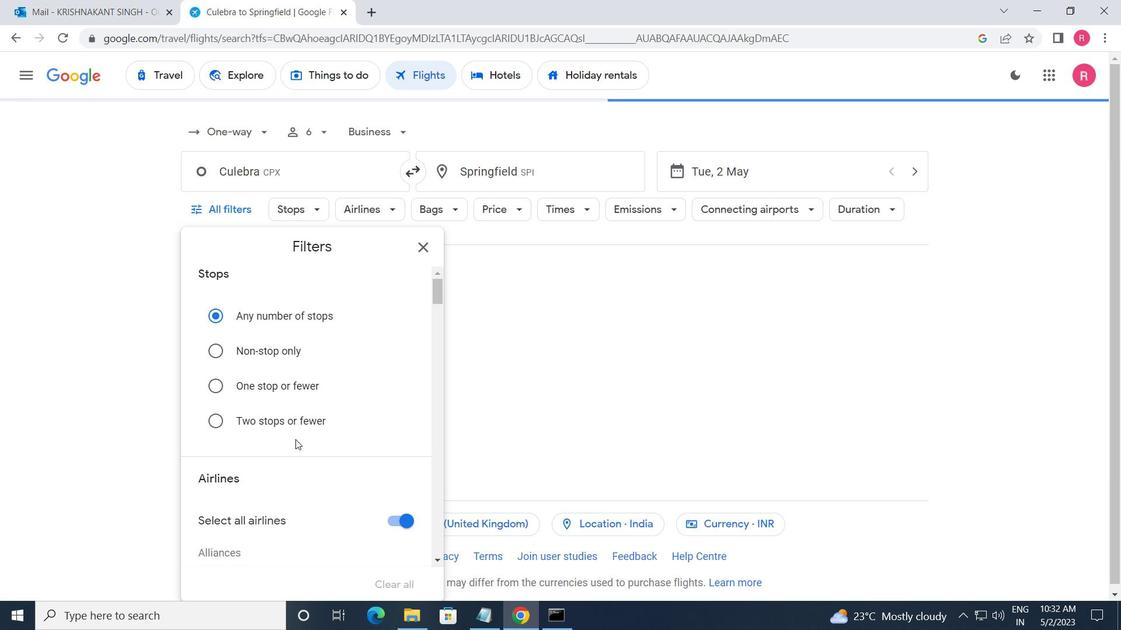 
Action: Mouse scrolled (295, 439) with delta (0, 0)
Screenshot: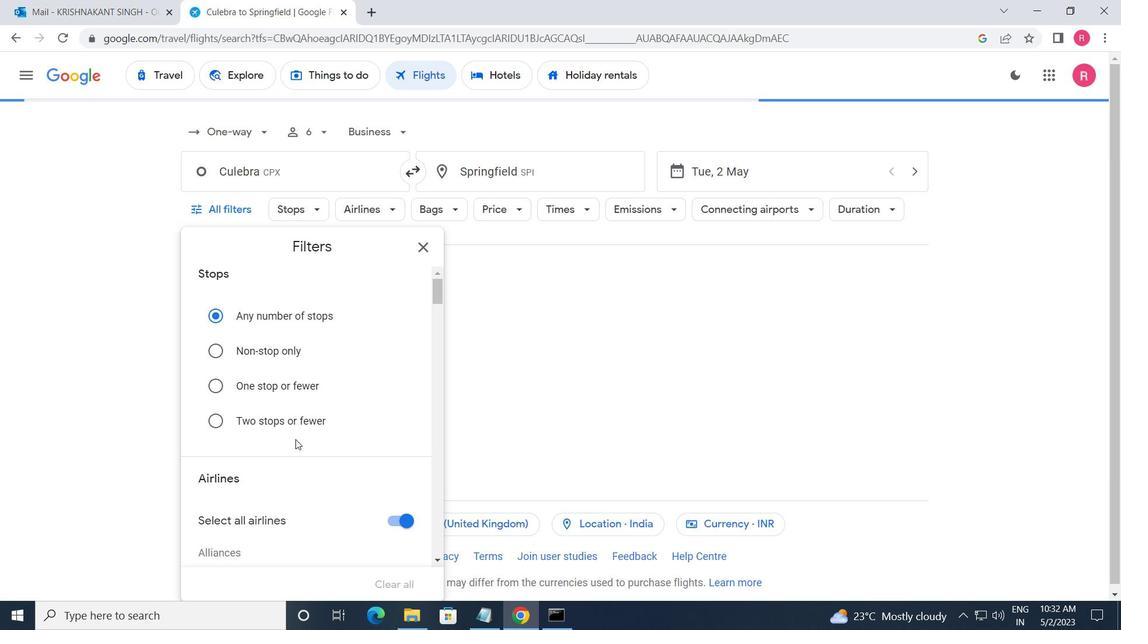 
Action: Mouse scrolled (295, 439) with delta (0, 0)
Screenshot: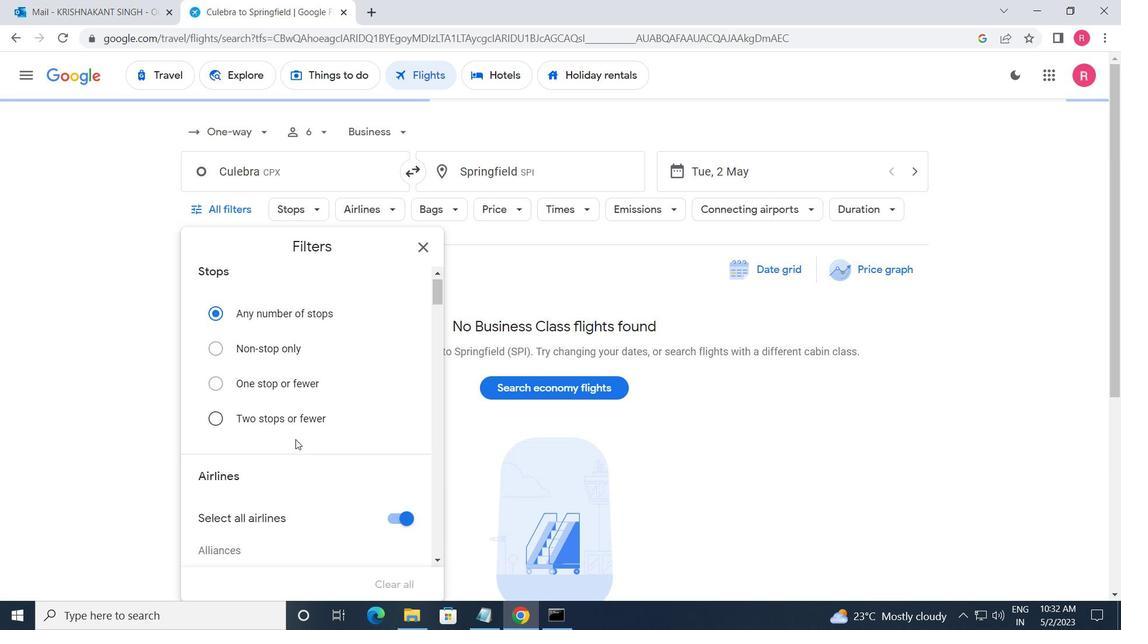 
Action: Mouse moved to (295, 440)
Screenshot: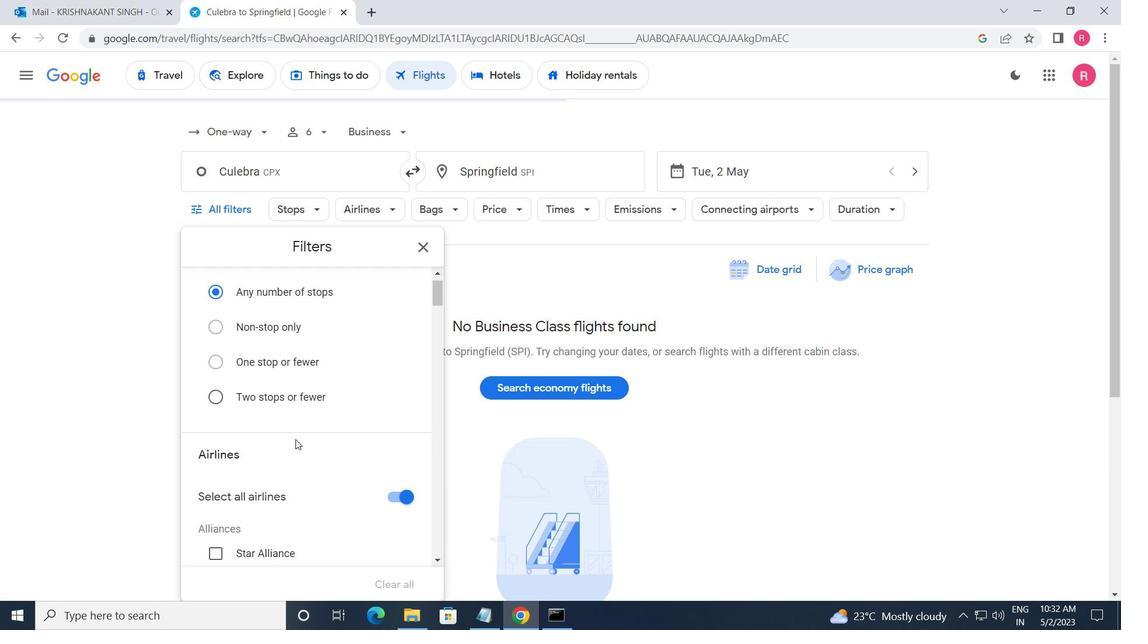 
Action: Mouse scrolled (295, 439) with delta (0, 0)
Screenshot: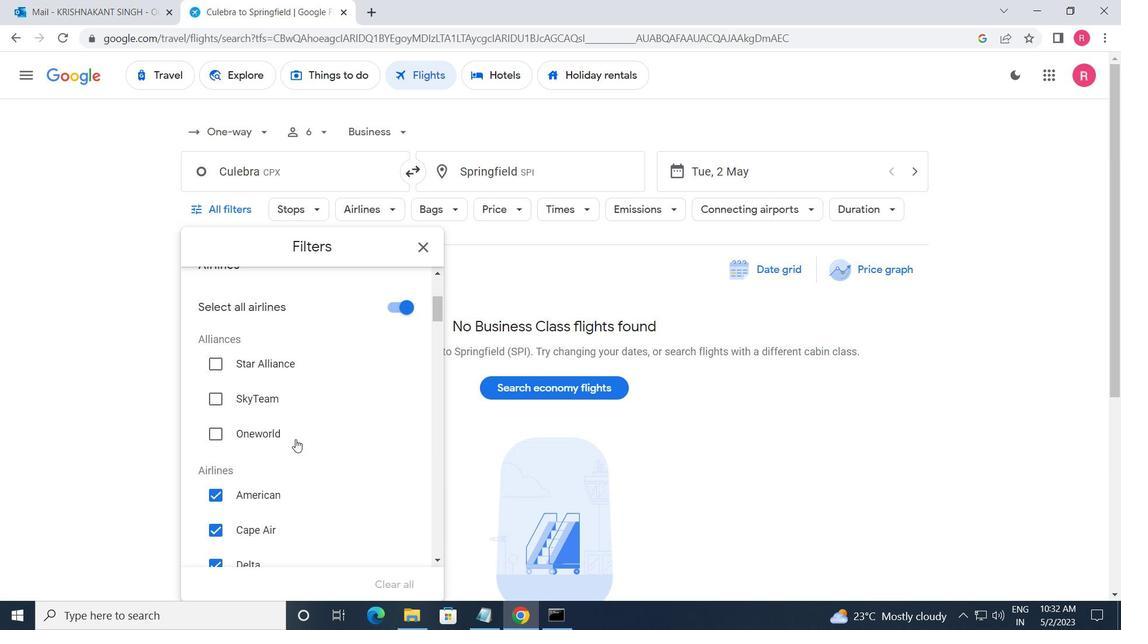 
Action: Mouse scrolled (295, 439) with delta (0, 0)
Screenshot: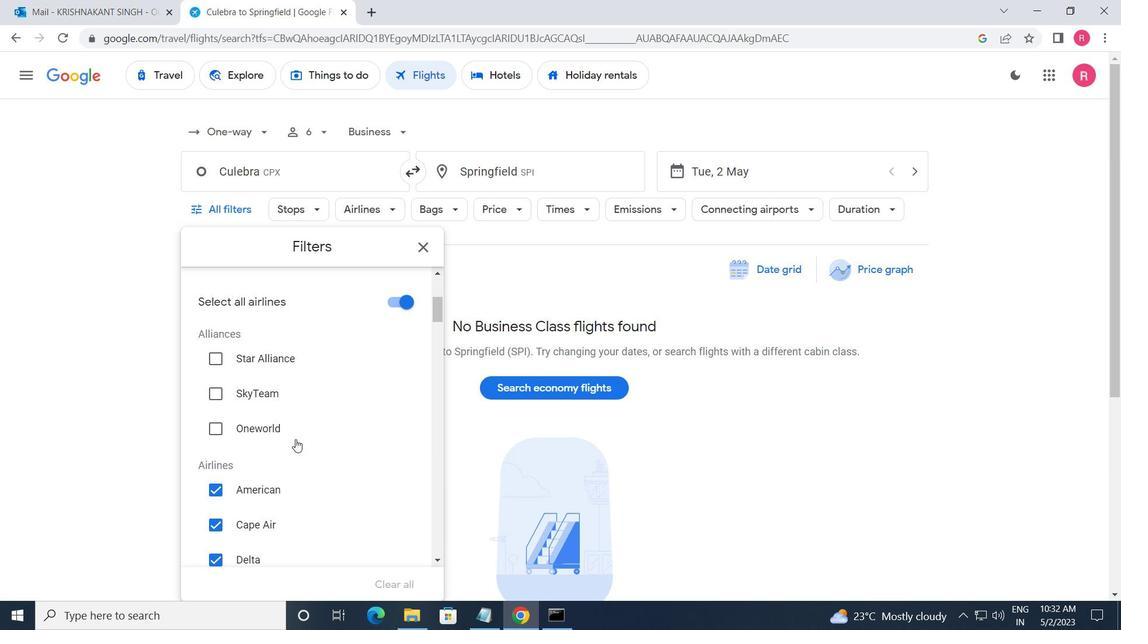 
Action: Mouse scrolled (295, 439) with delta (0, 0)
Screenshot: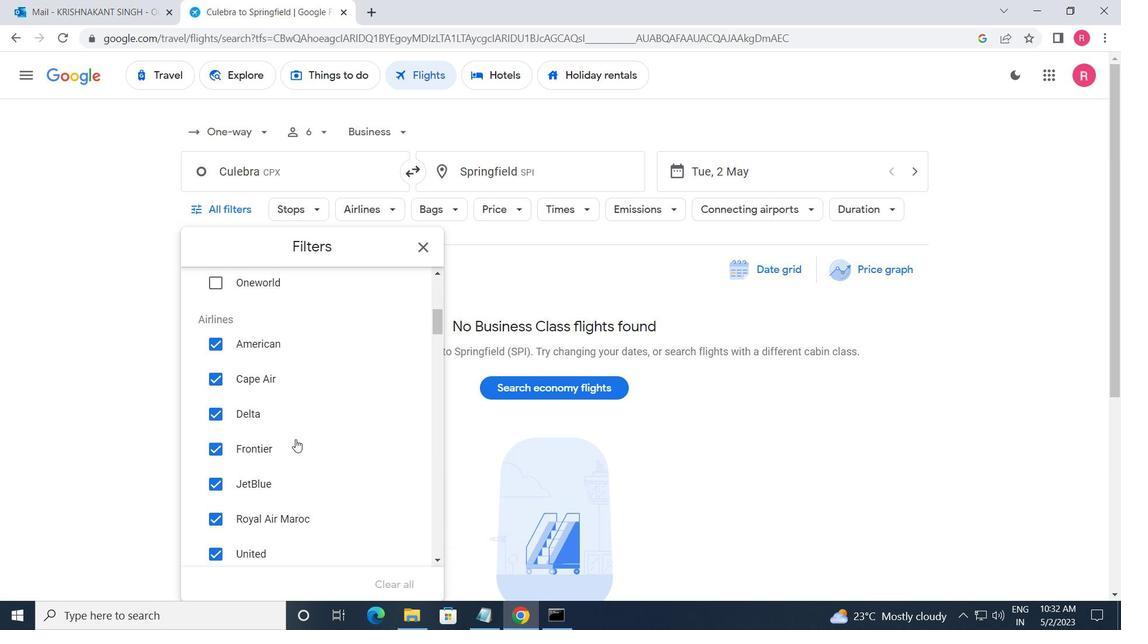 
Action: Mouse scrolled (295, 439) with delta (0, 0)
Screenshot: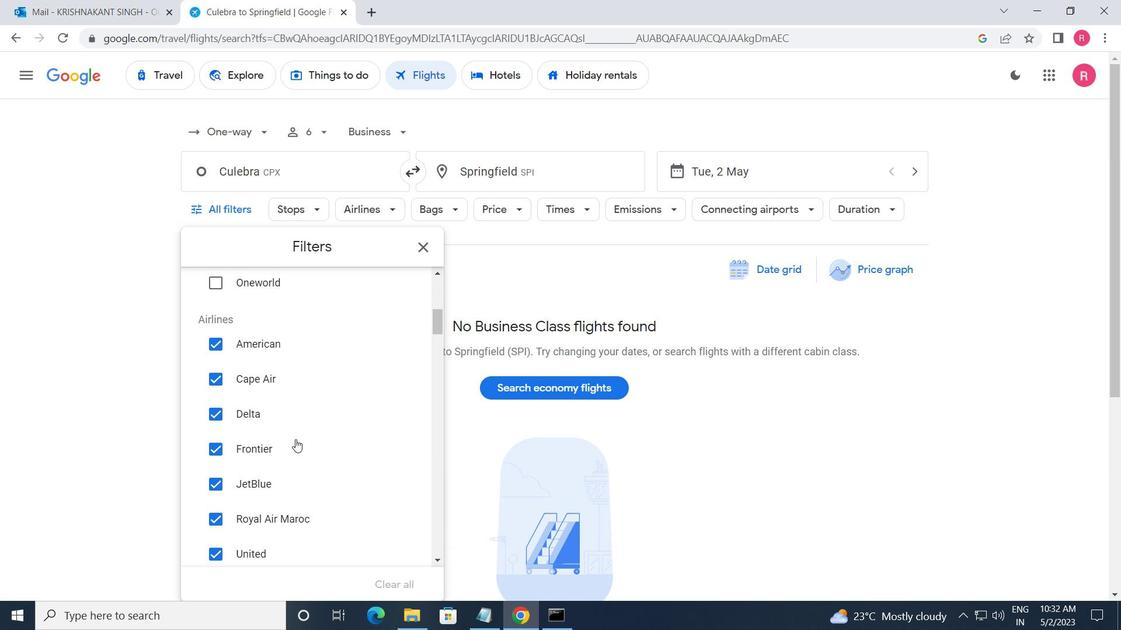 
Action: Mouse moved to (295, 439)
Screenshot: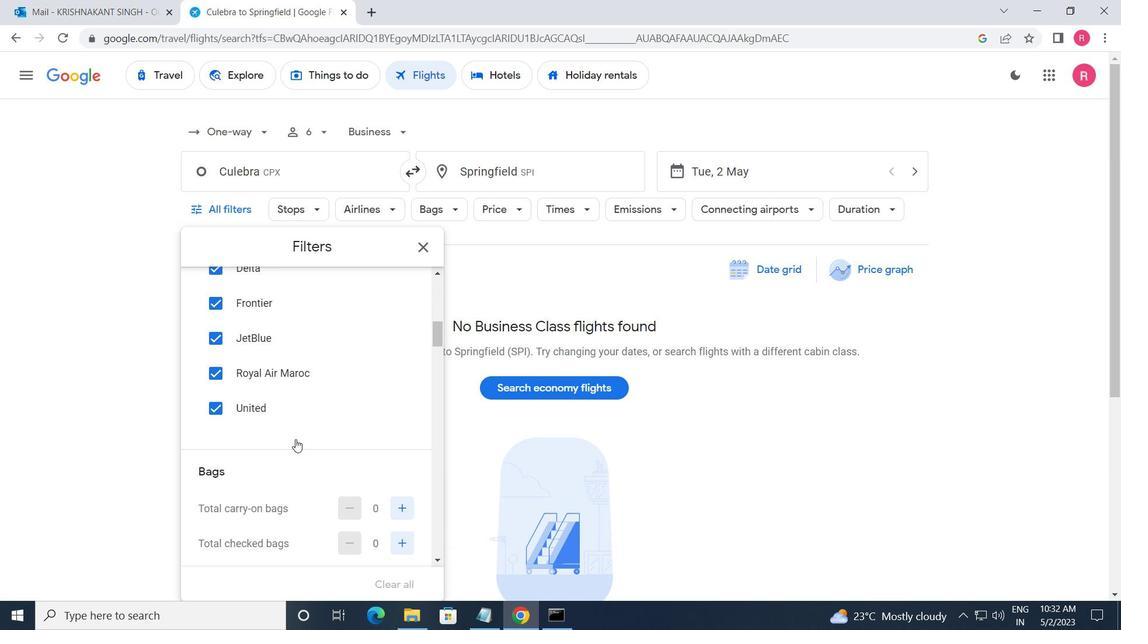 
Action: Mouse scrolled (295, 440) with delta (0, 0)
Screenshot: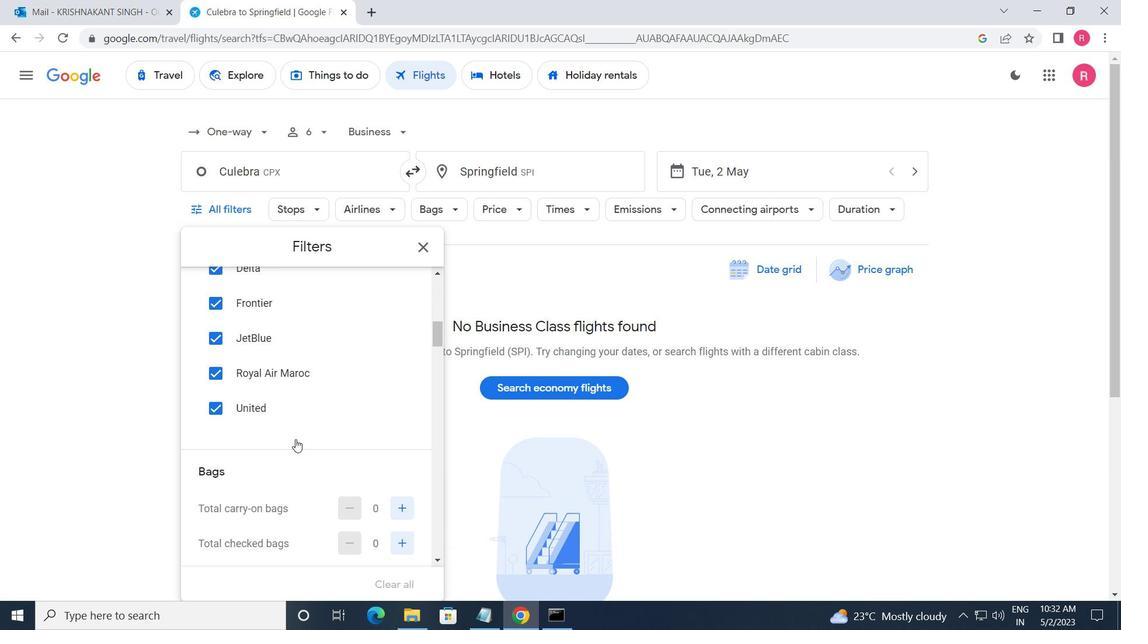 
Action: Mouse scrolled (295, 440) with delta (0, 0)
Screenshot: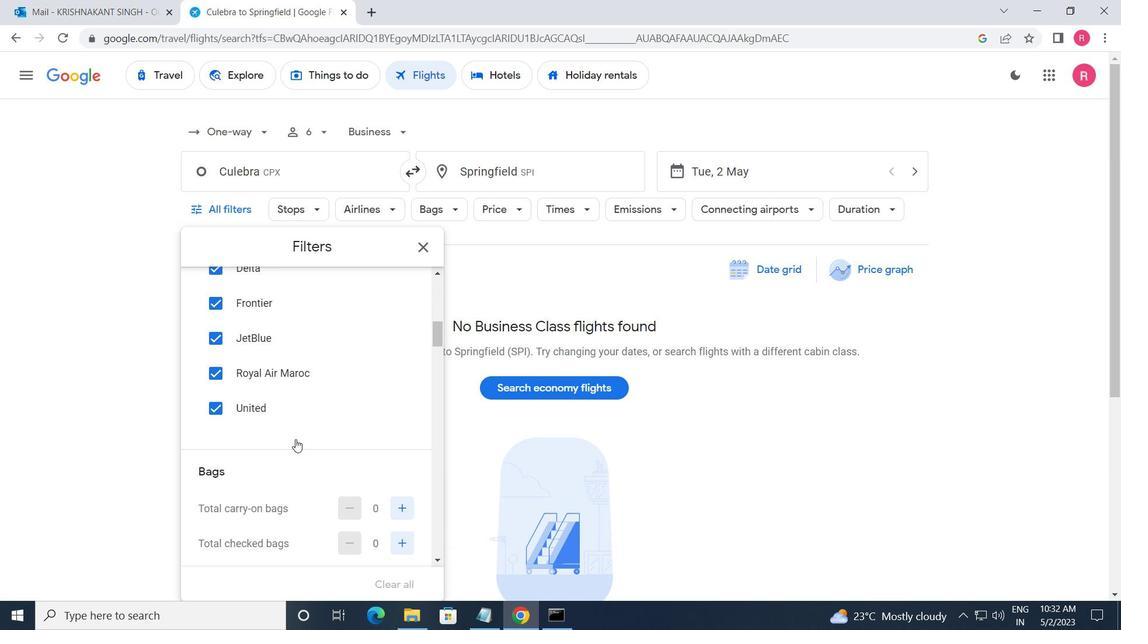 
Action: Mouse scrolled (295, 440) with delta (0, 0)
Screenshot: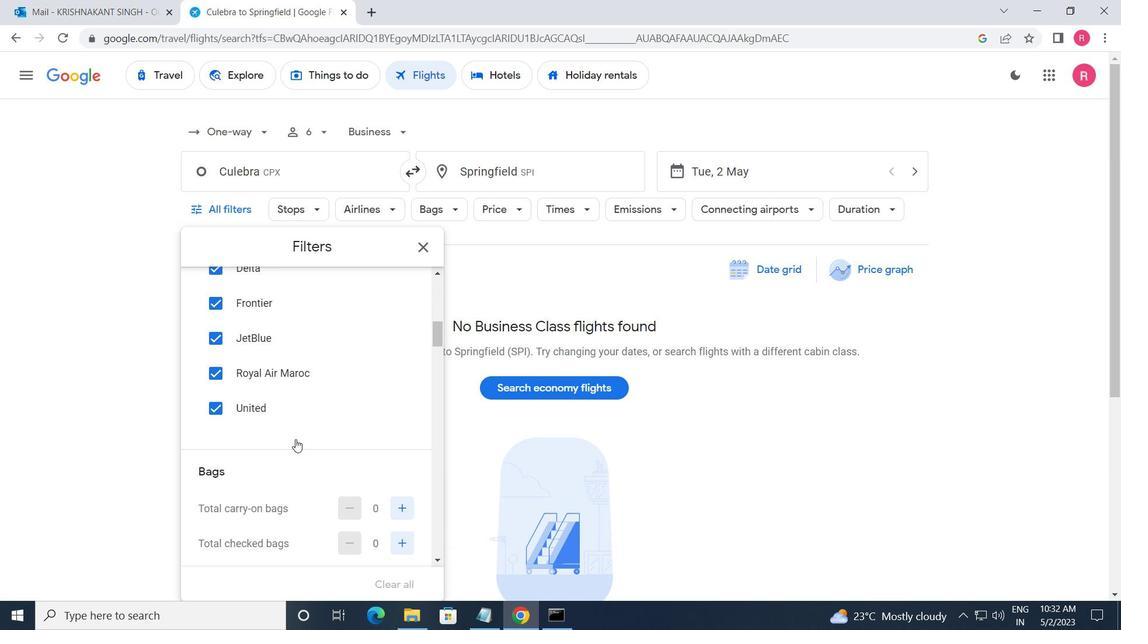 
Action: Mouse moved to (350, 404)
Screenshot: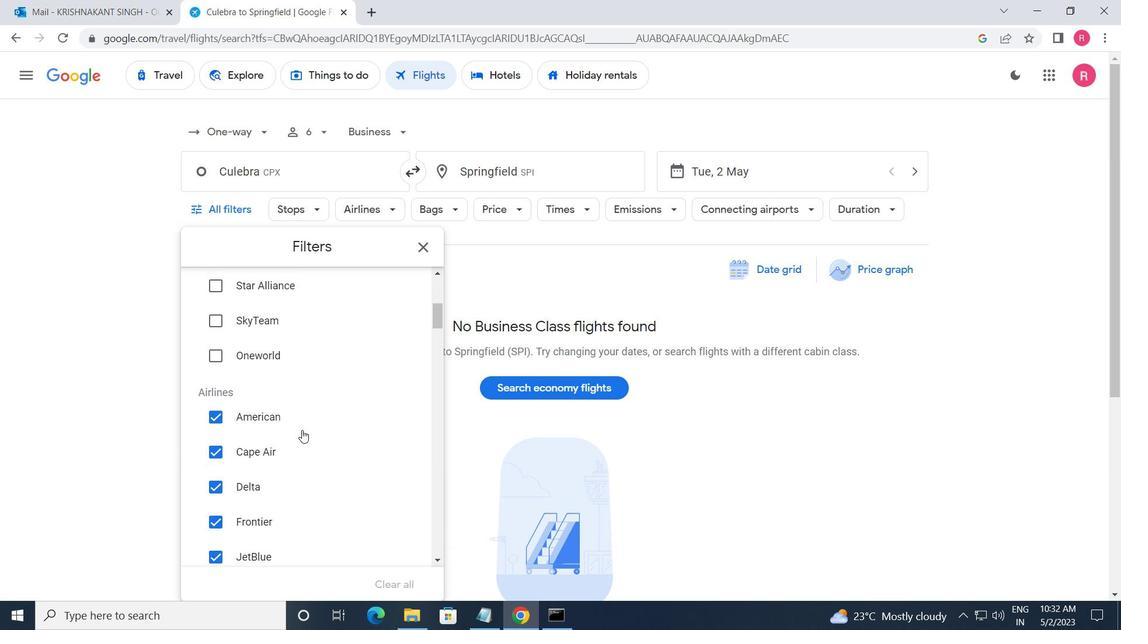 
Action: Mouse scrolled (350, 405) with delta (0, 0)
Screenshot: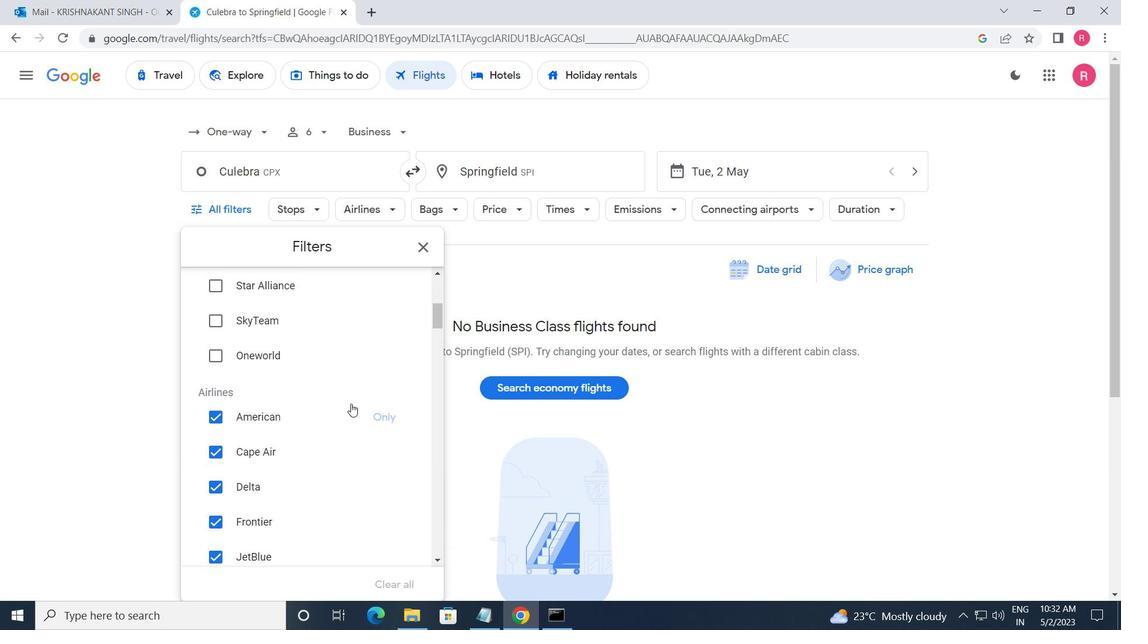 
Action: Mouse scrolled (350, 405) with delta (0, 0)
Screenshot: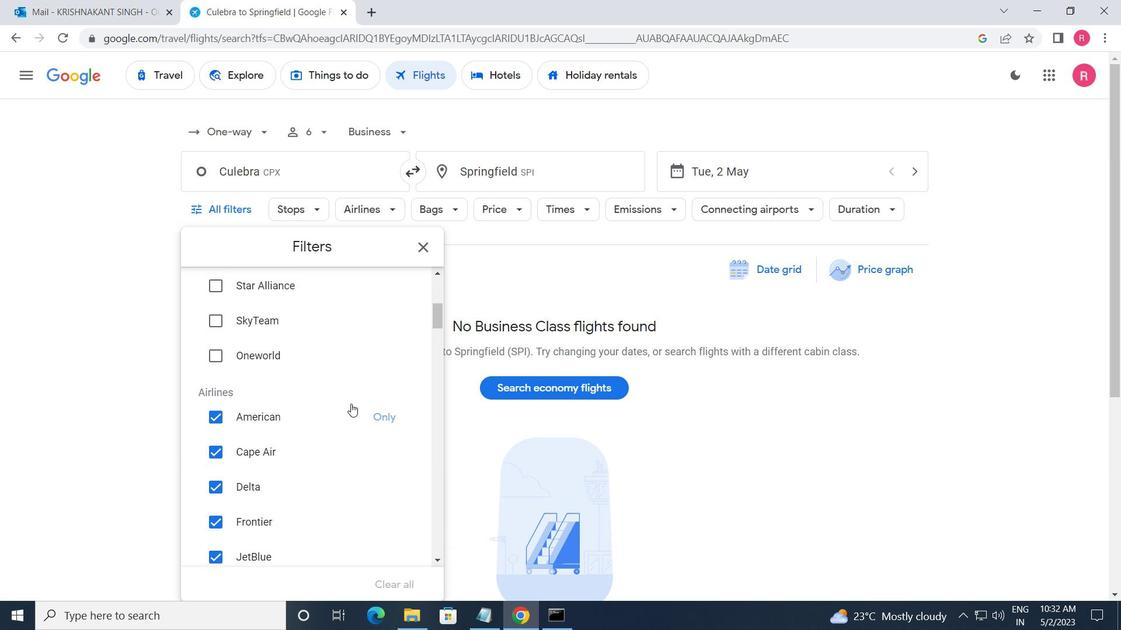 
Action: Mouse moved to (393, 370)
Screenshot: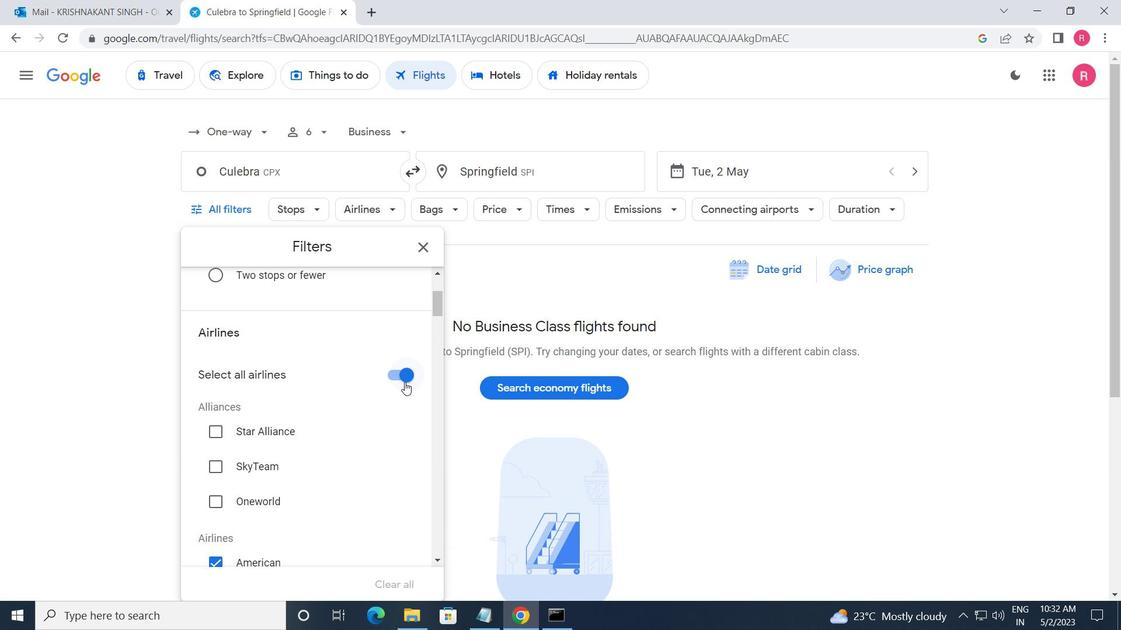 
Action: Mouse pressed left at (393, 370)
Screenshot: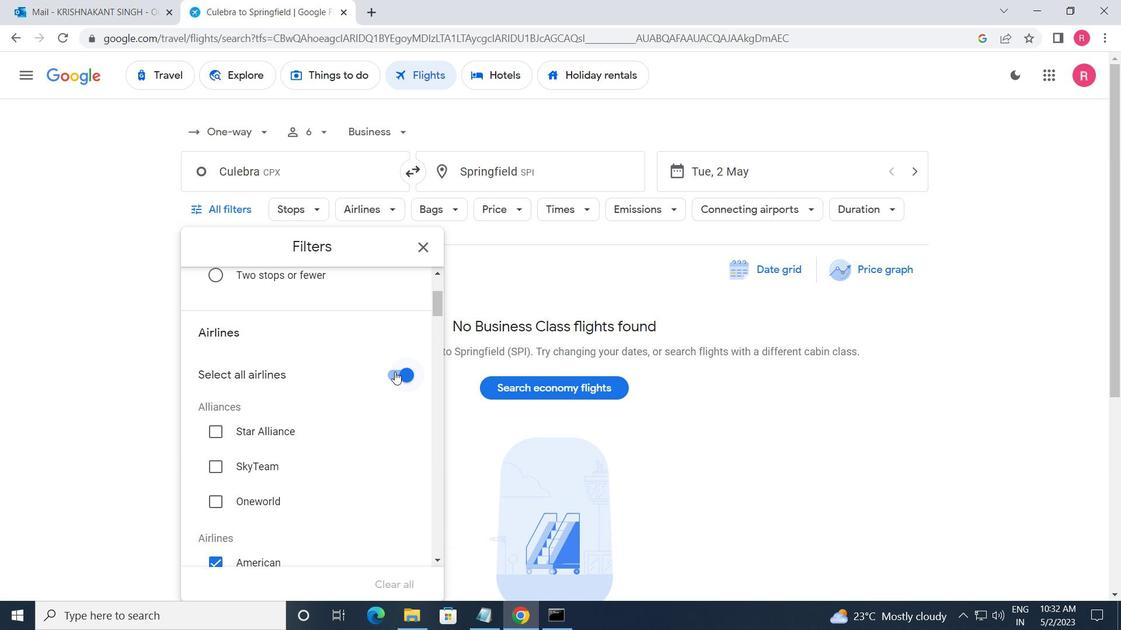 
Action: Mouse moved to (370, 487)
Screenshot: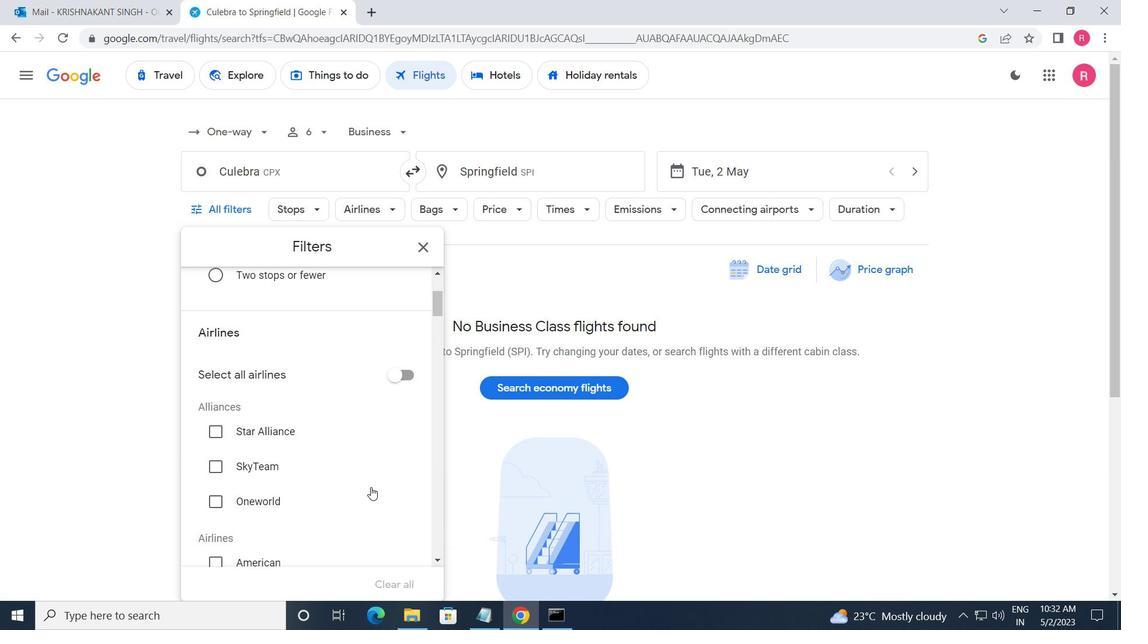 
Action: Mouse scrolled (370, 487) with delta (0, 0)
Screenshot: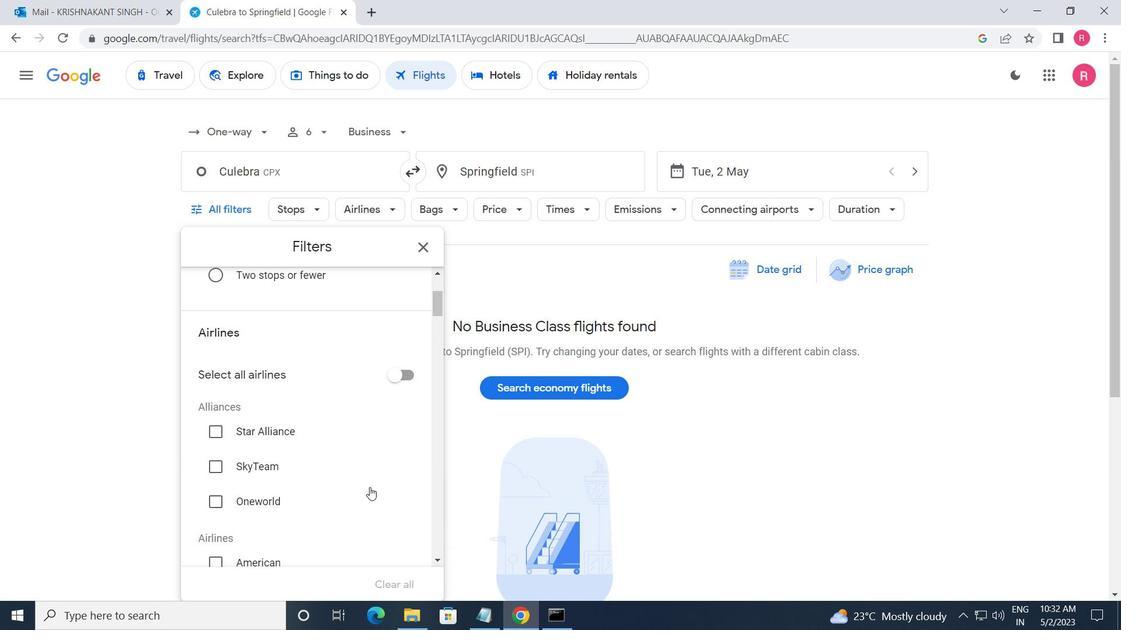 
Action: Mouse scrolled (370, 487) with delta (0, 0)
Screenshot: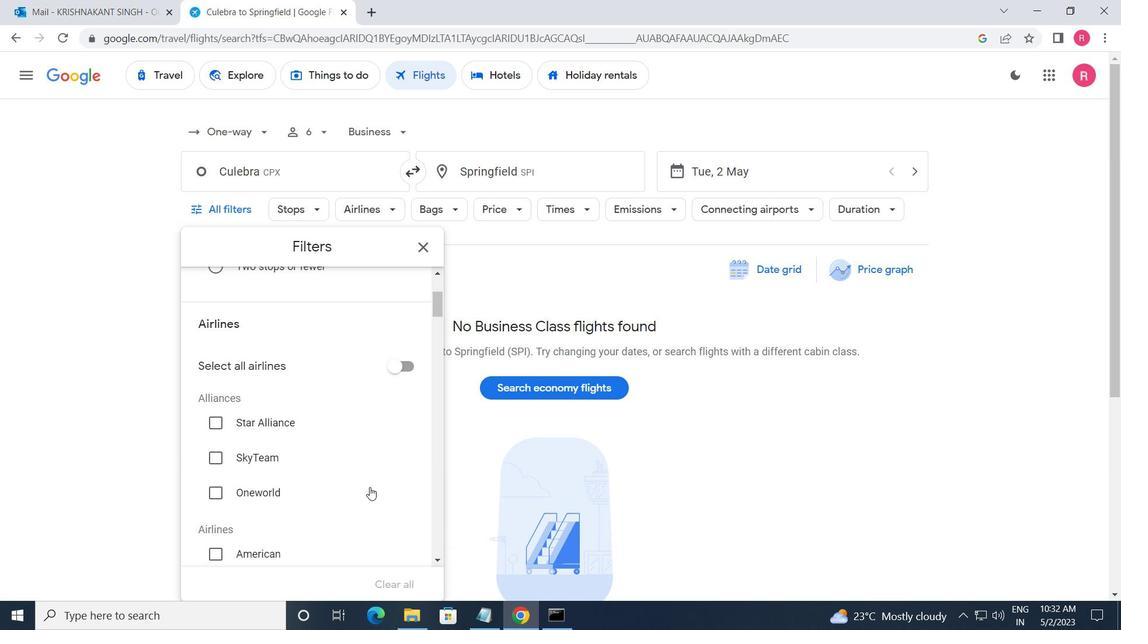 
Action: Mouse scrolled (370, 487) with delta (0, 0)
Screenshot: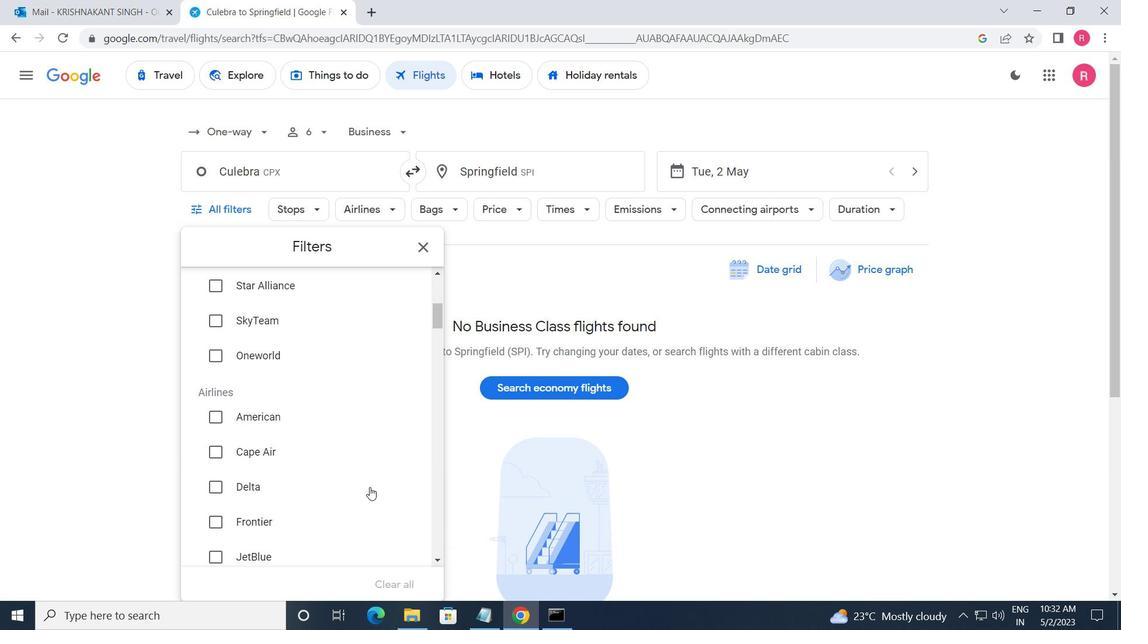 
Action: Mouse scrolled (370, 487) with delta (0, 0)
Screenshot: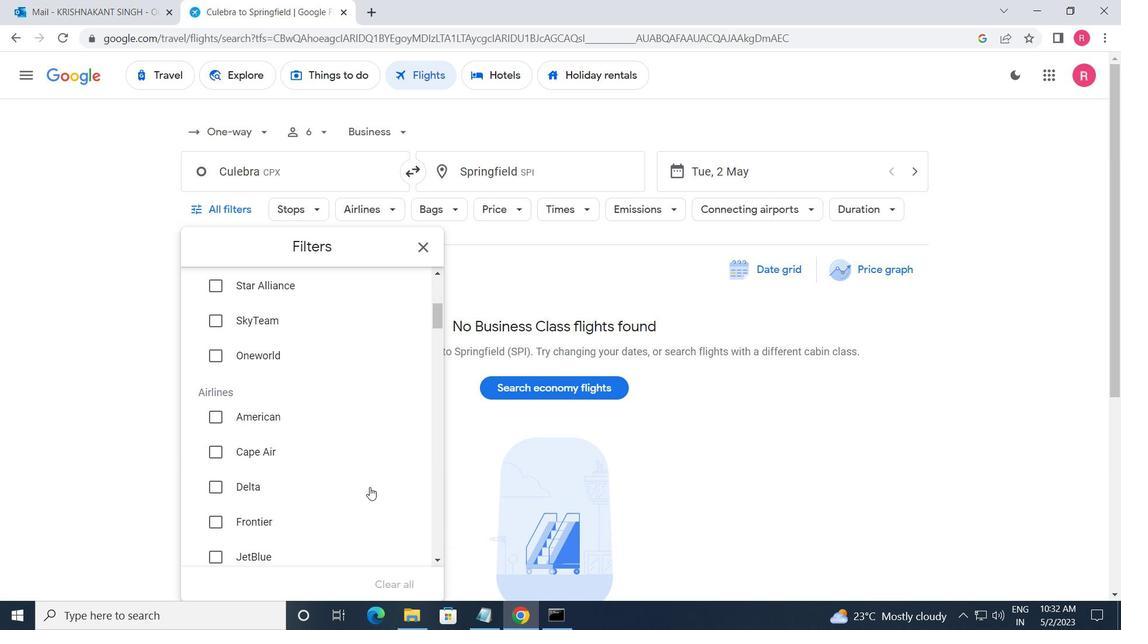 
Action: Mouse scrolled (370, 487) with delta (0, 0)
Screenshot: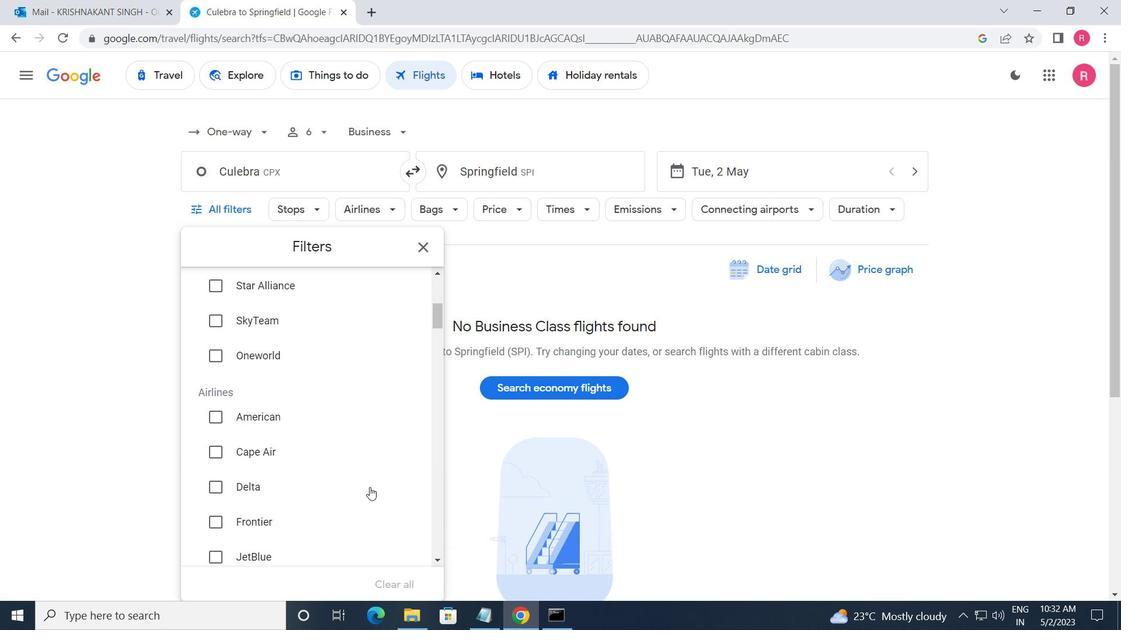 
Action: Mouse scrolled (370, 487) with delta (0, 0)
Screenshot: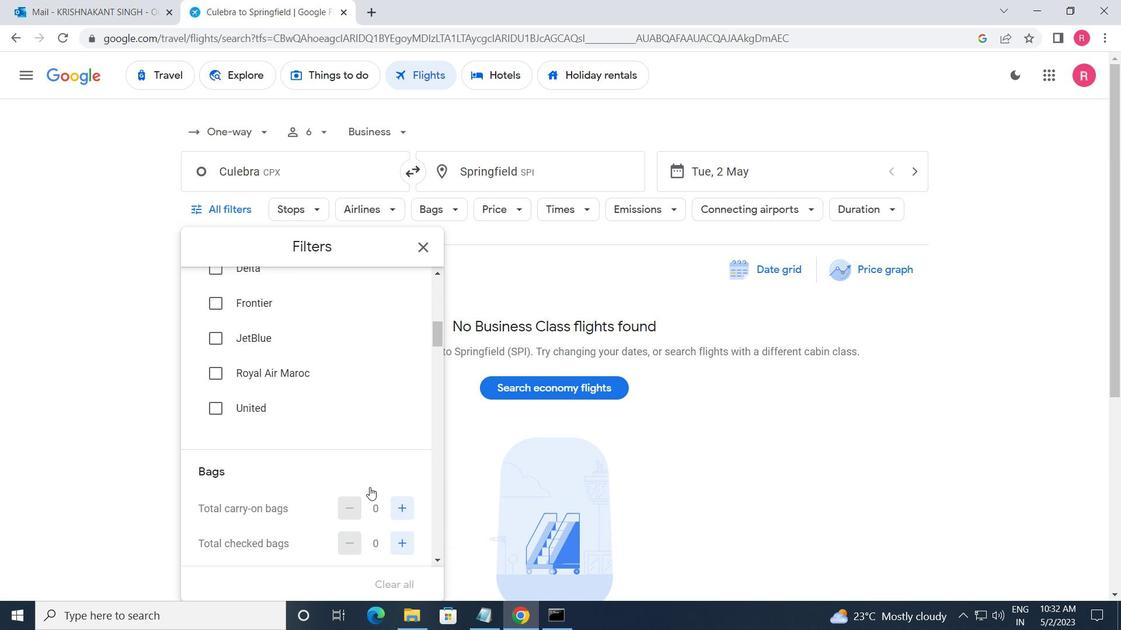 
Action: Mouse scrolled (370, 487) with delta (0, 0)
Screenshot: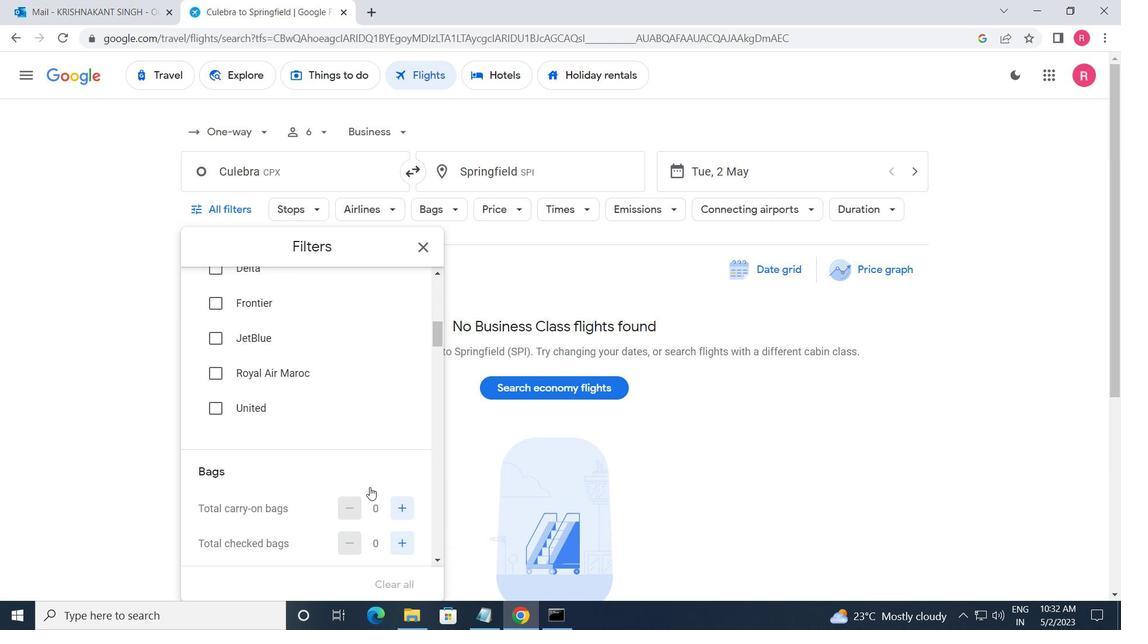 
Action: Mouse scrolled (370, 487) with delta (0, 0)
Screenshot: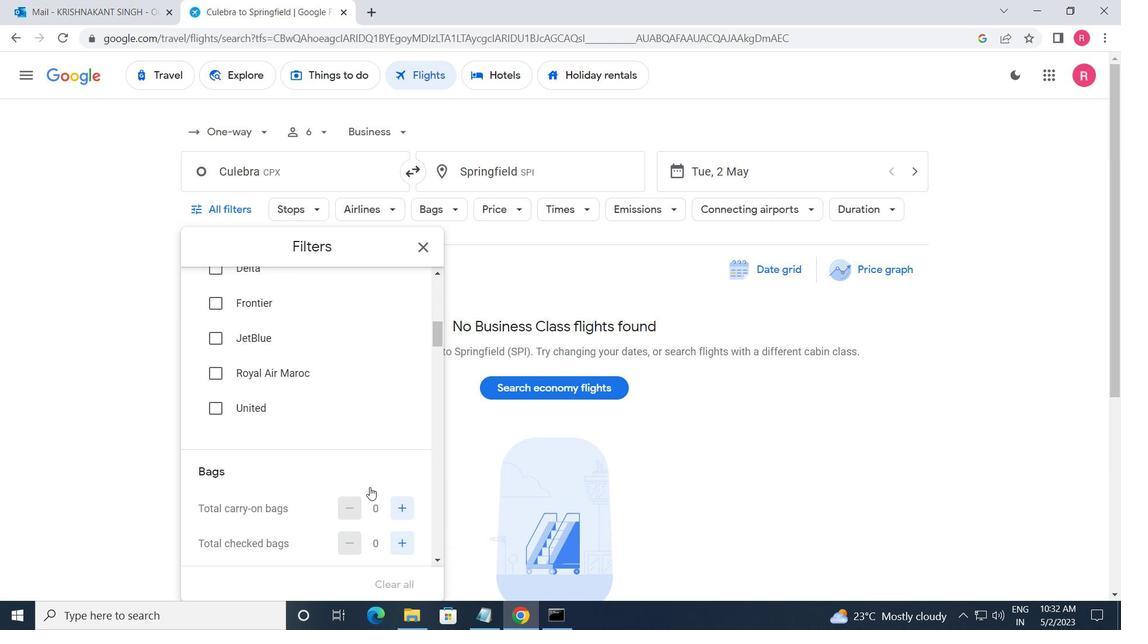 
Action: Mouse scrolled (370, 488) with delta (0, 0)
Screenshot: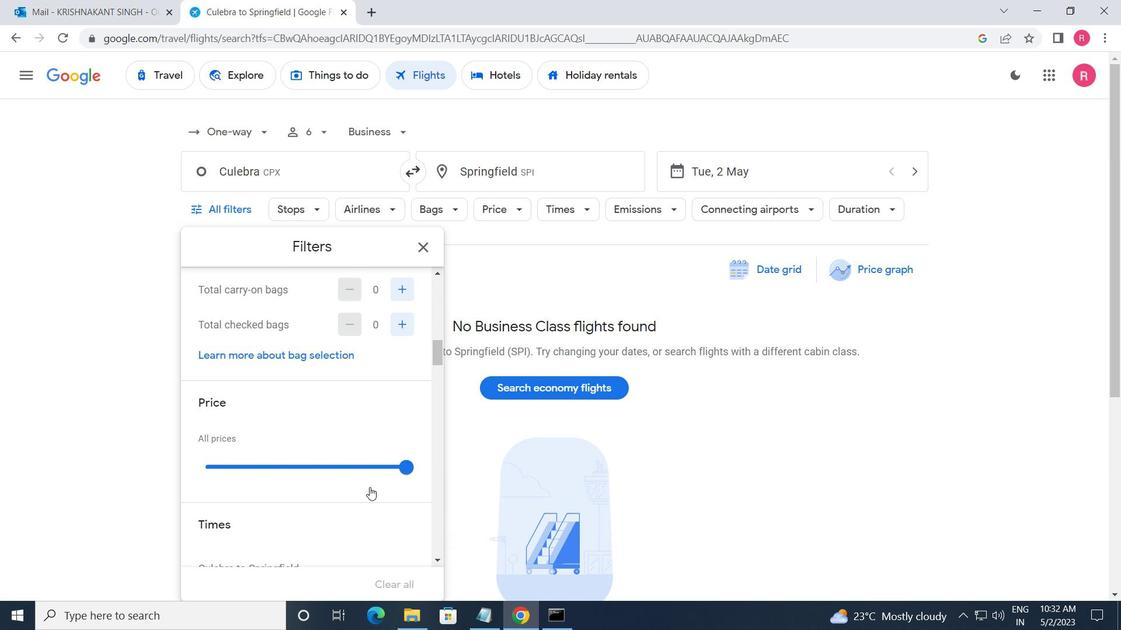 
Action: Mouse moved to (401, 399)
Screenshot: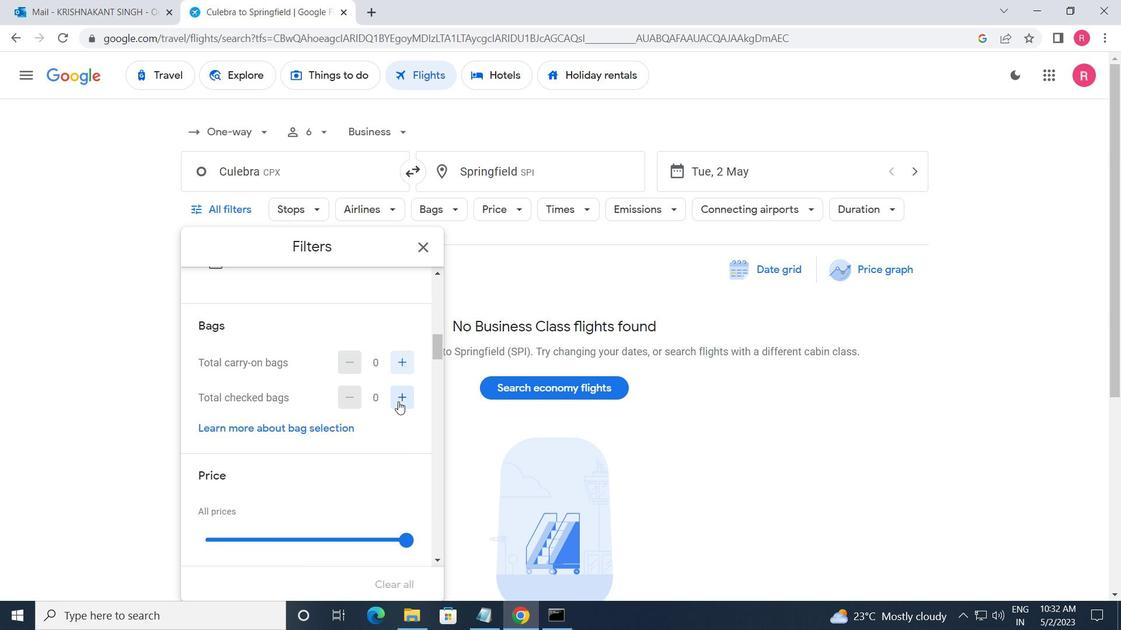
Action: Mouse pressed left at (401, 399)
Screenshot: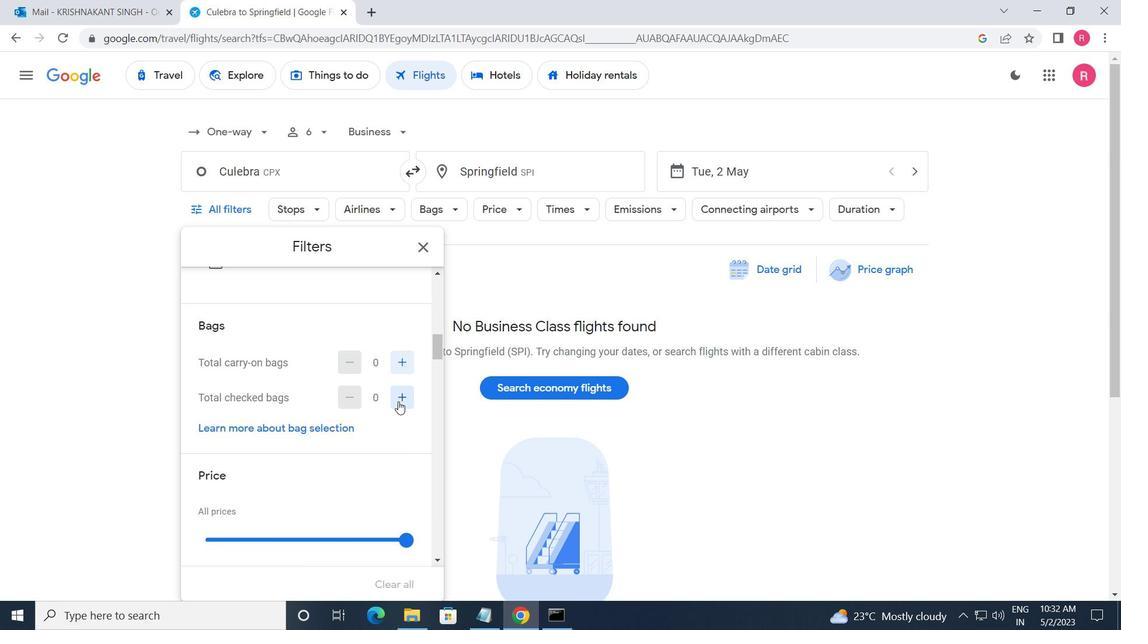 
Action: Mouse moved to (390, 433)
Screenshot: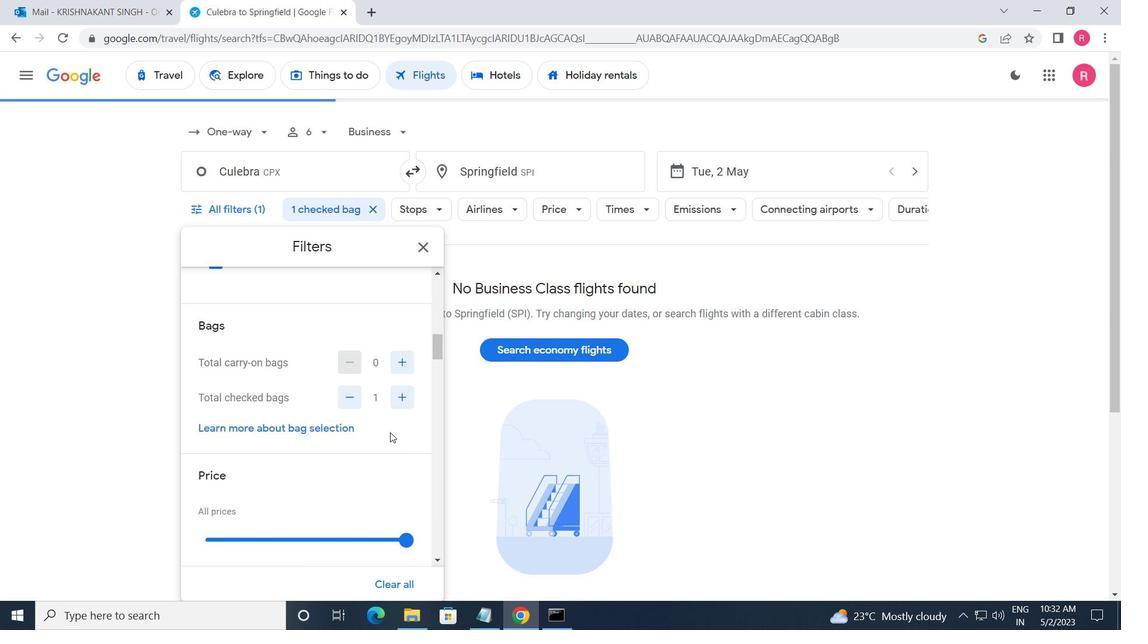 
Action: Mouse scrolled (390, 433) with delta (0, 0)
Screenshot: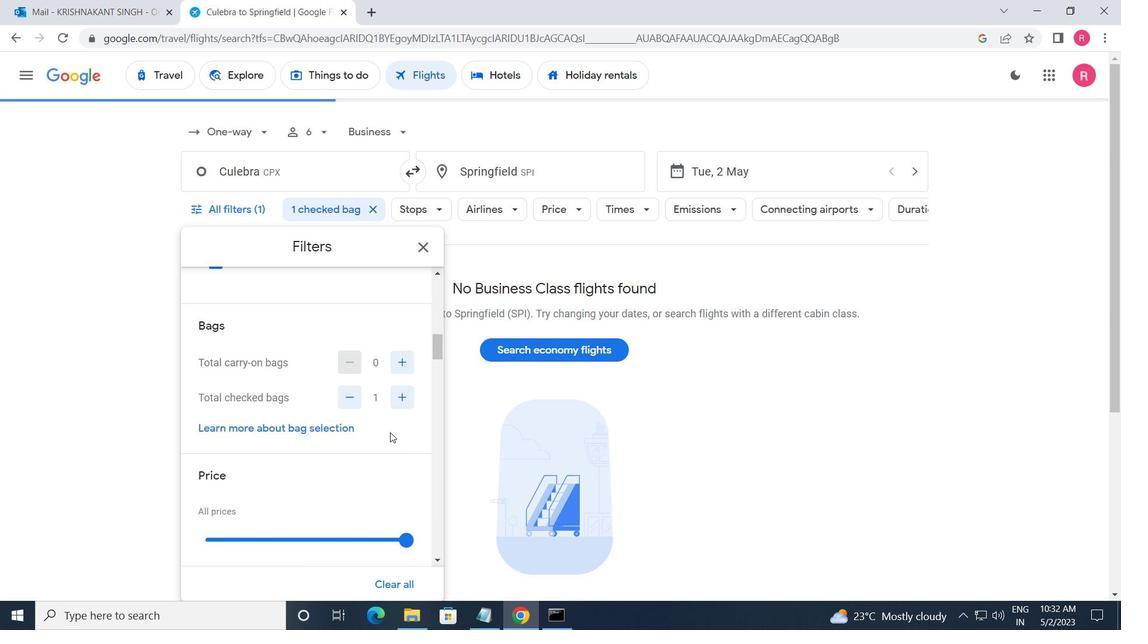 
Action: Mouse moved to (408, 468)
Screenshot: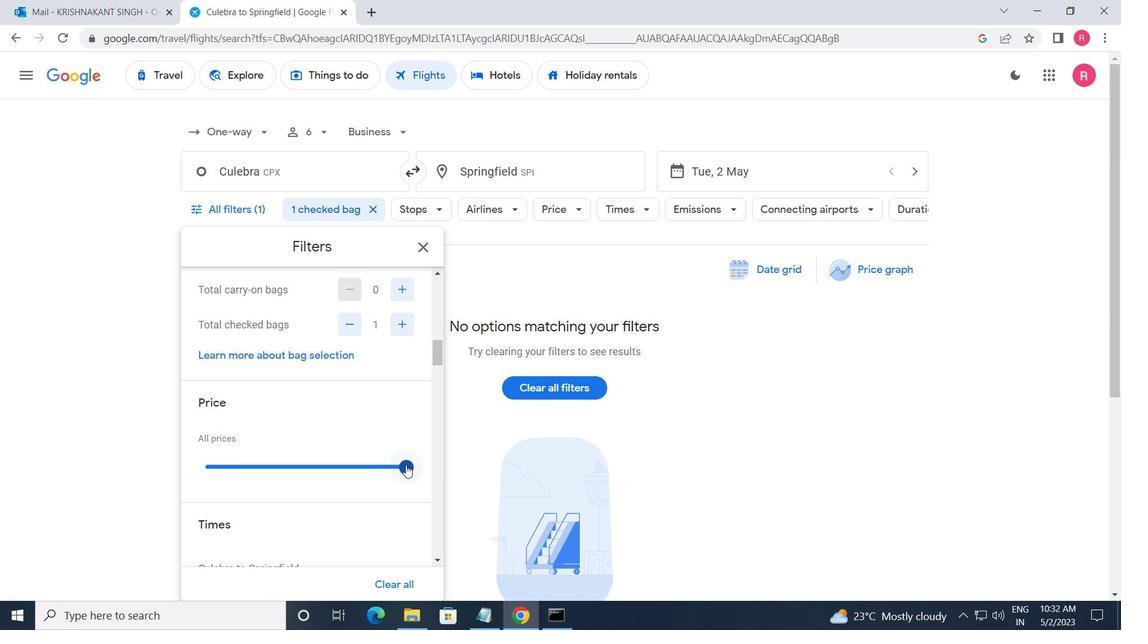 
Action: Mouse pressed left at (408, 468)
Screenshot: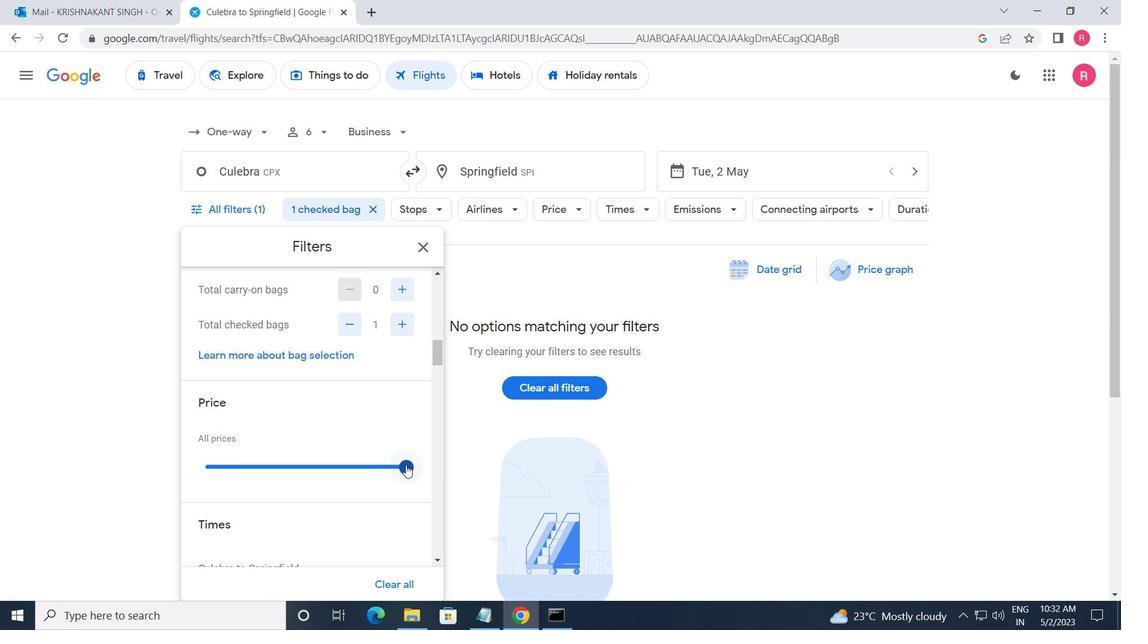 
Action: Mouse moved to (395, 473)
Screenshot: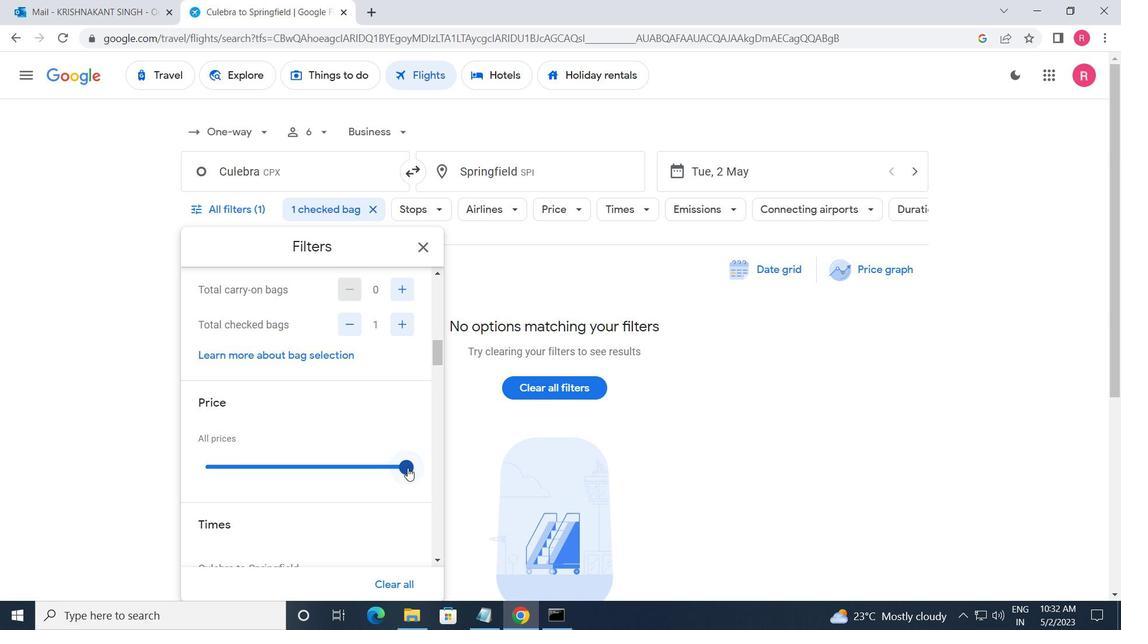 
Action: Mouse scrolled (395, 472) with delta (0, 0)
Screenshot: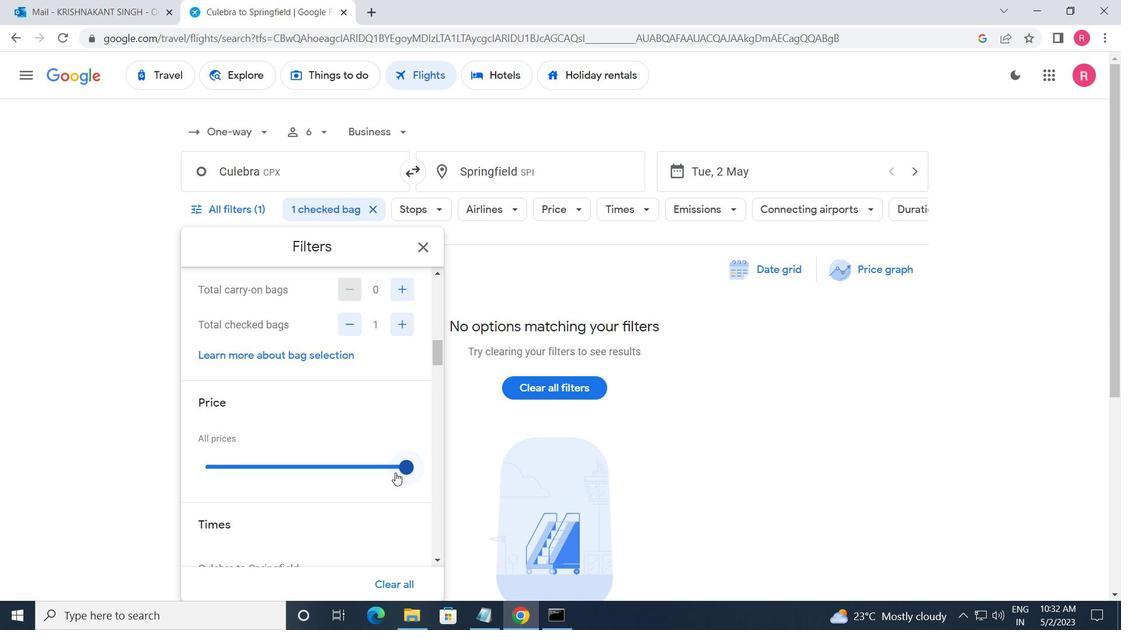 
Action: Mouse moved to (394, 473)
Screenshot: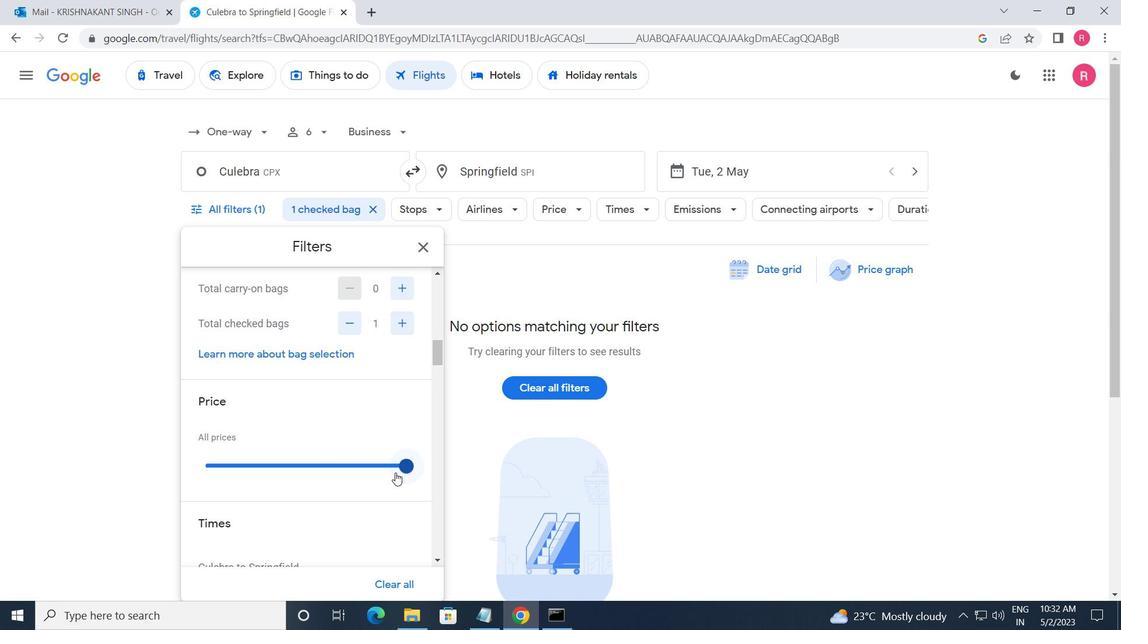 
Action: Mouse scrolled (394, 473) with delta (0, 0)
Screenshot: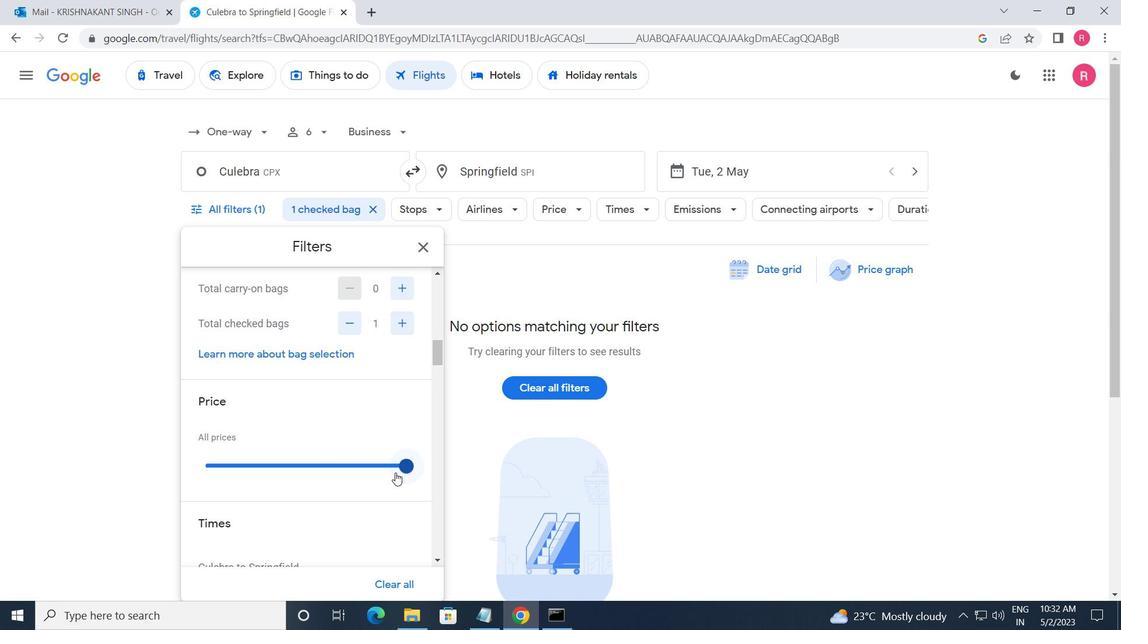 
Action: Mouse moved to (409, 490)
Screenshot: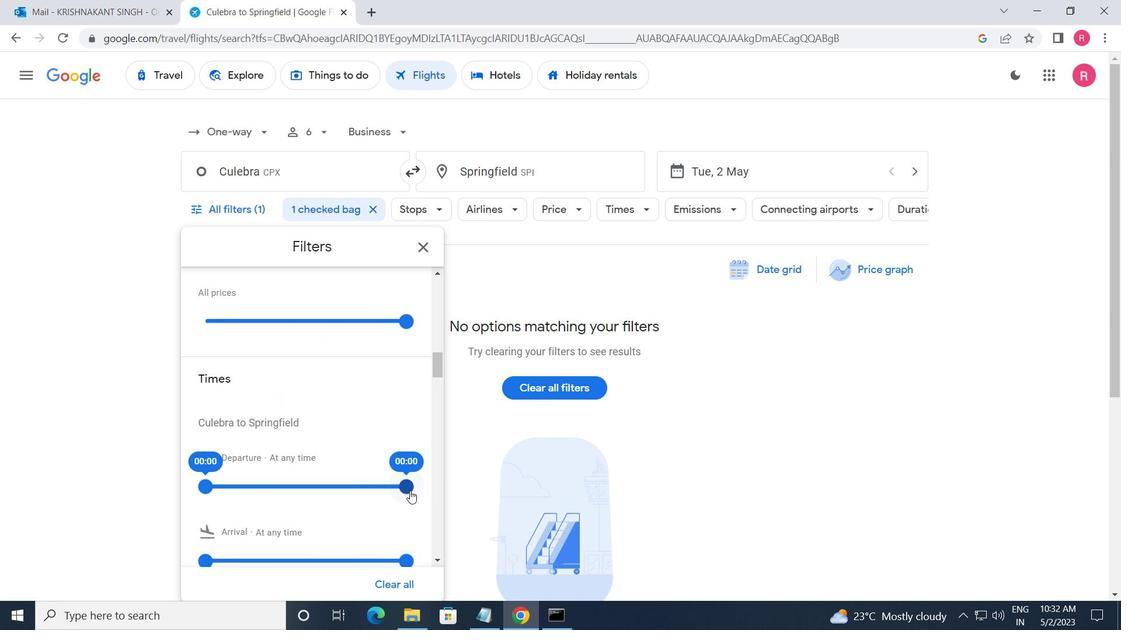 
Action: Mouse pressed left at (409, 490)
Screenshot: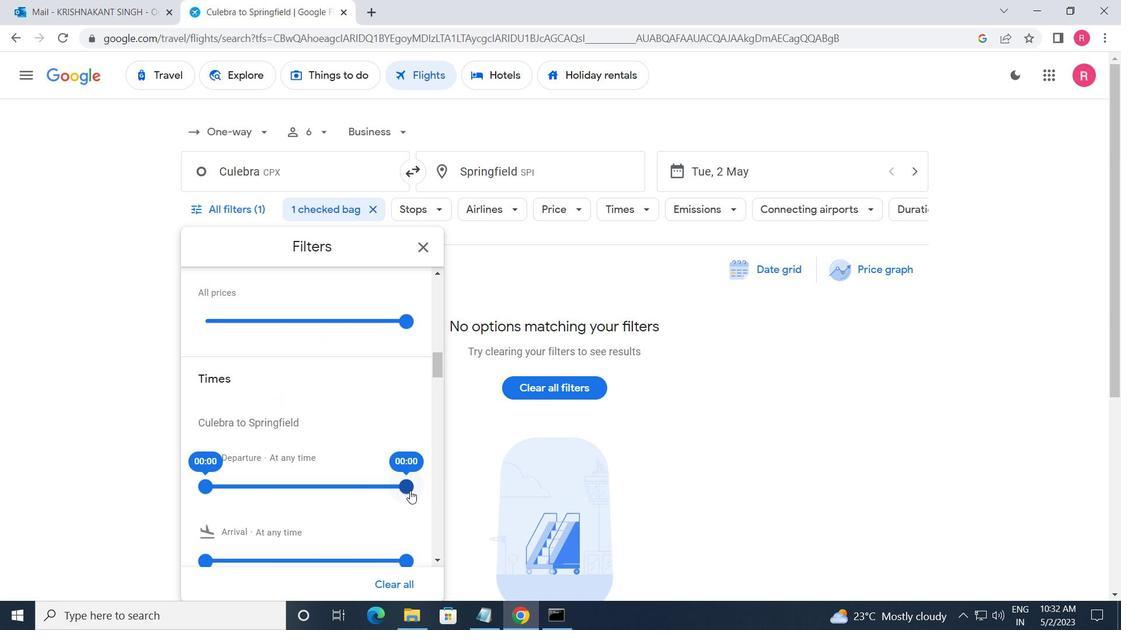 
Action: Mouse moved to (429, 248)
Screenshot: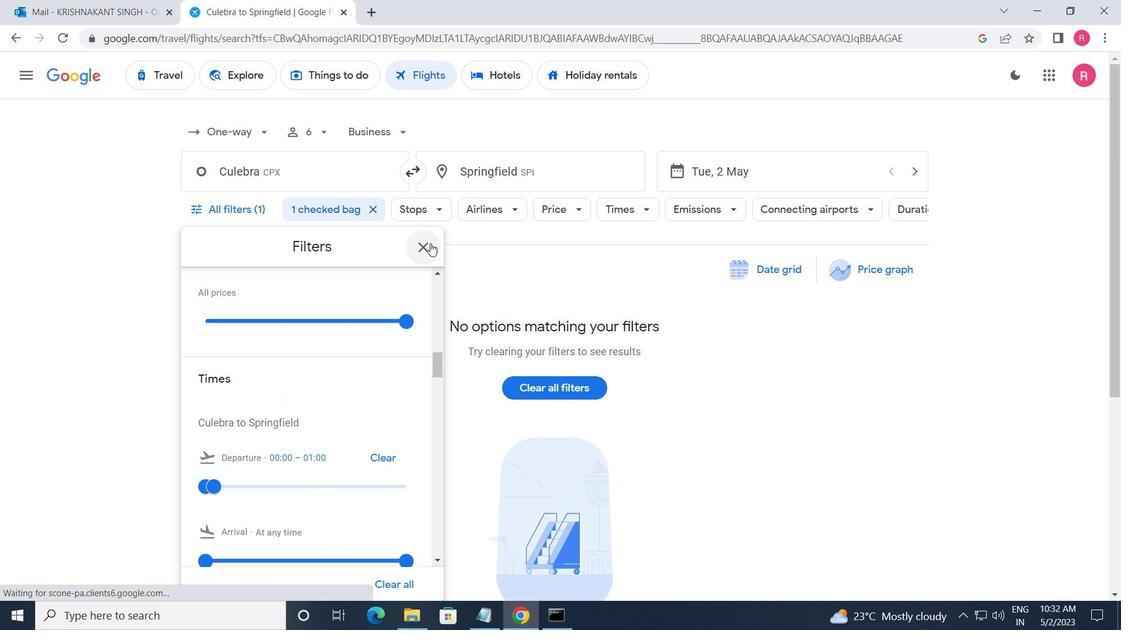 
Action: Mouse pressed left at (429, 248)
Screenshot: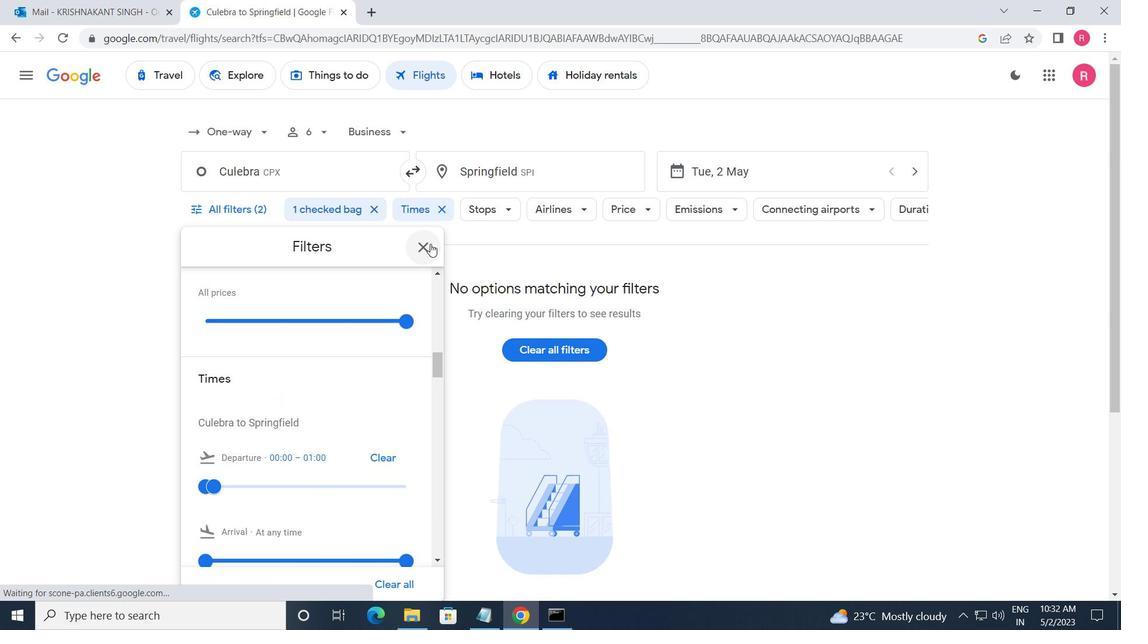 
Action: Mouse moved to (390, 282)
Screenshot: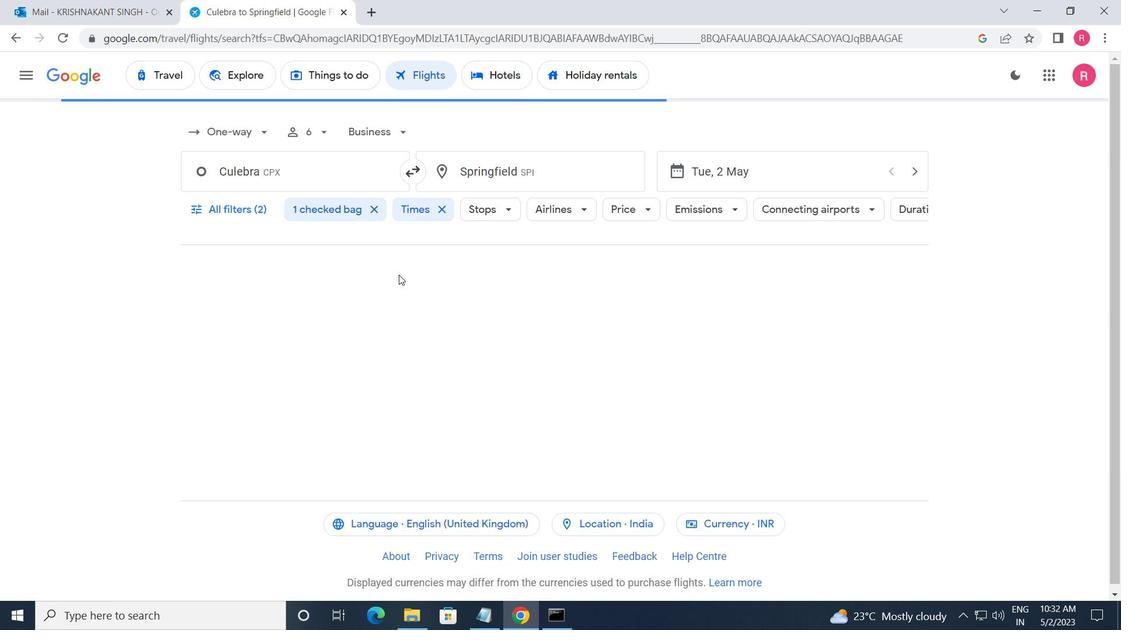 
